 Task: Find connections with filter location Nordhorn with filter topic #linkedincoachwith filter profile language French with filter current company Sobha Ltd. with filter school KSR INSTITUTE FOR ENGINEERING AND TECHNOLOGY, NAMAKKAL with filter industry Business Intelligence Platforms with filter service category Administrative with filter keywords title Marketing Staff
Action: Mouse moved to (508, 89)
Screenshot: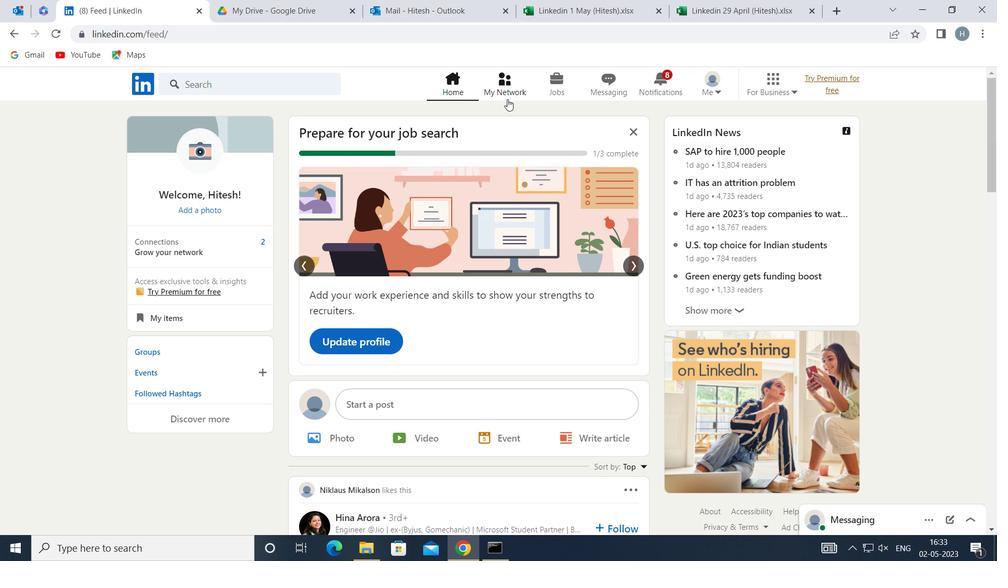 
Action: Mouse pressed left at (508, 89)
Screenshot: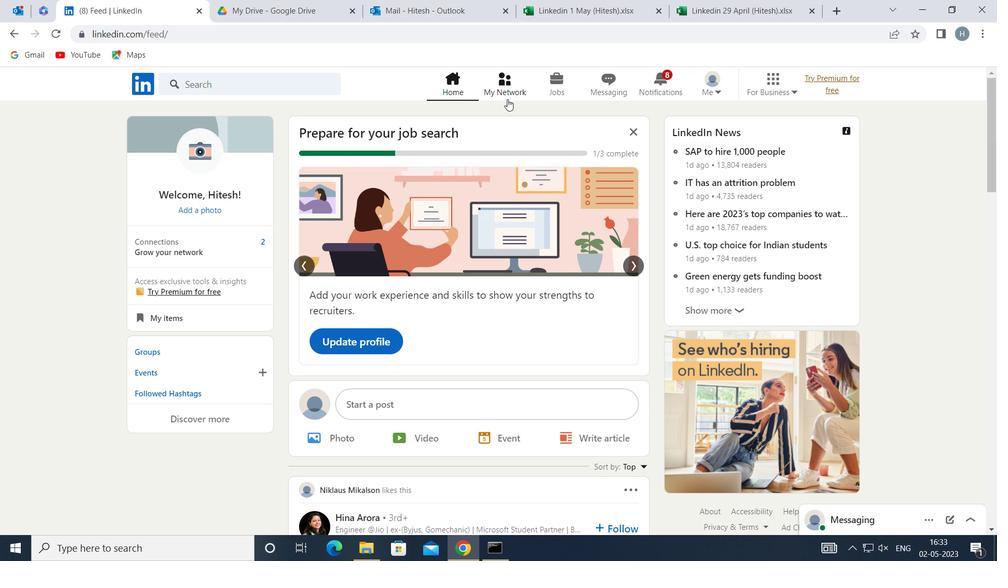 
Action: Mouse moved to (292, 154)
Screenshot: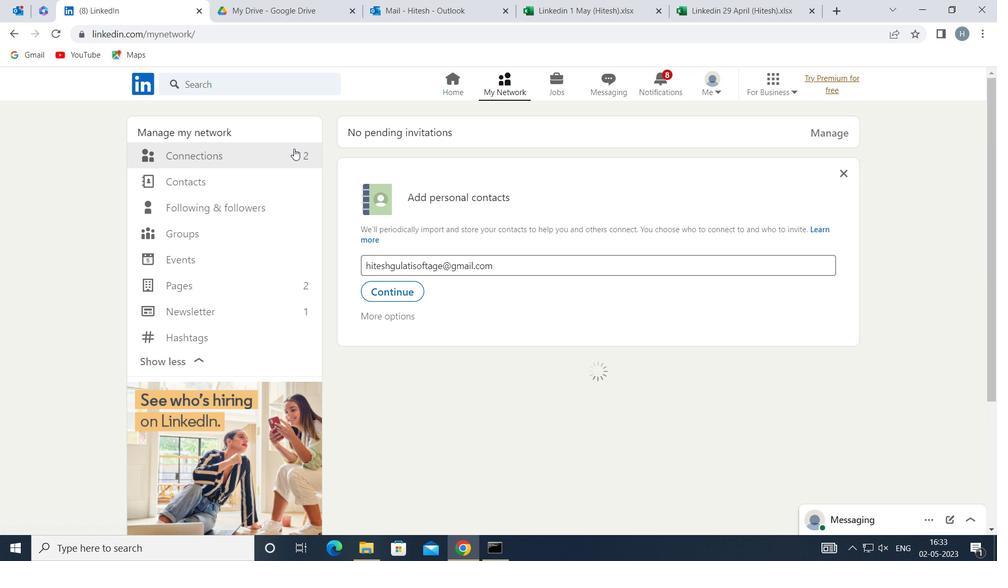 
Action: Mouse pressed left at (292, 154)
Screenshot: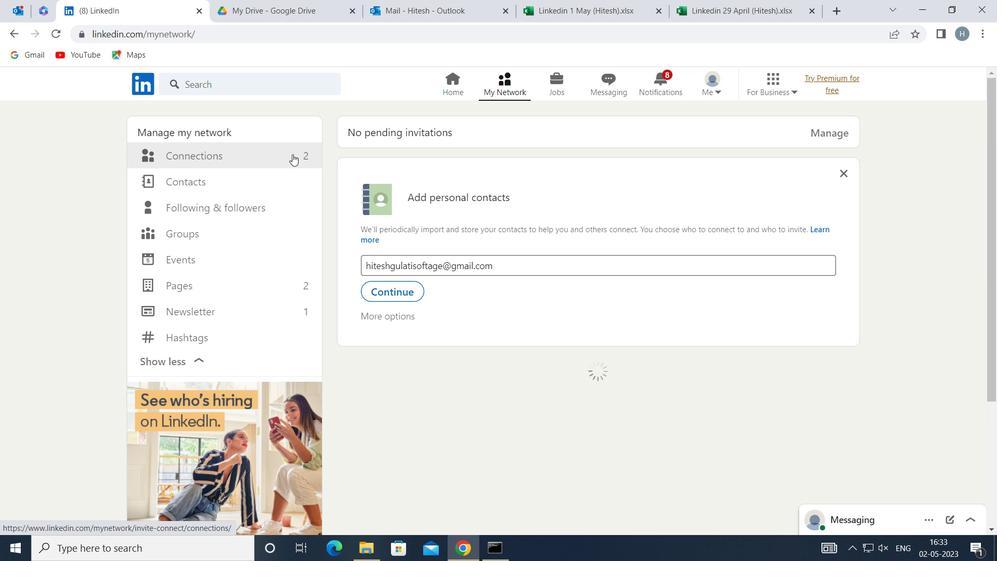 
Action: Mouse moved to (572, 156)
Screenshot: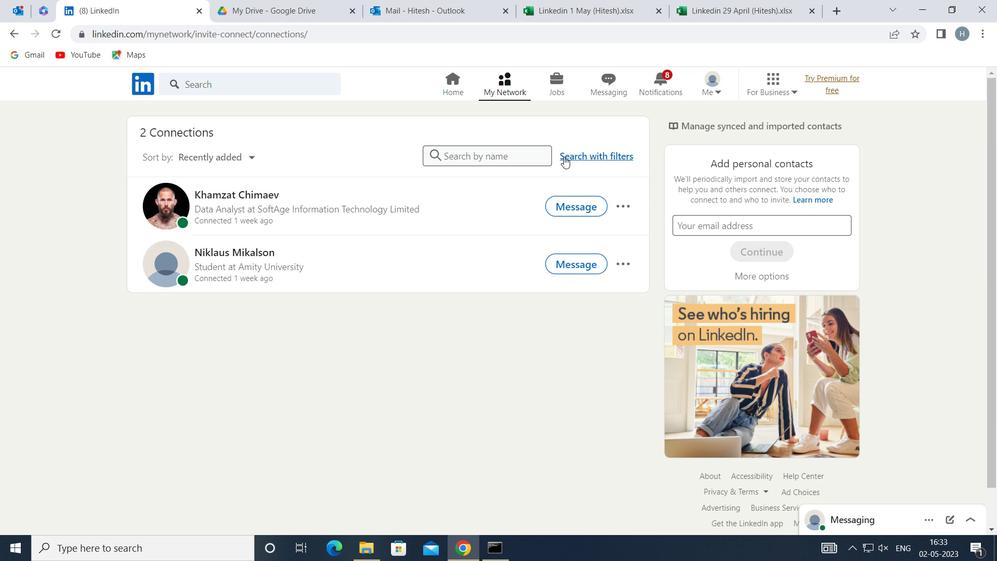 
Action: Mouse pressed left at (572, 156)
Screenshot: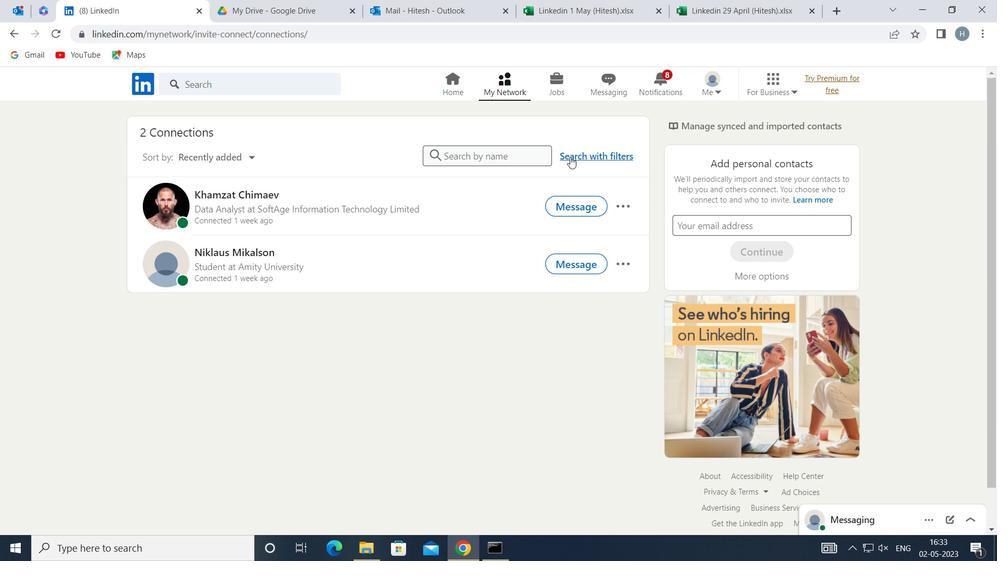 
Action: Mouse moved to (544, 119)
Screenshot: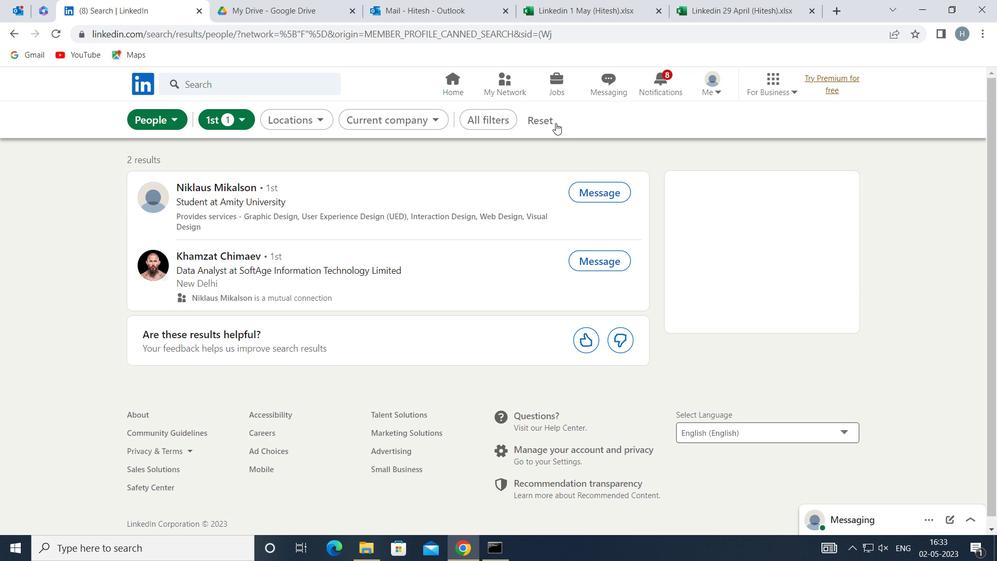
Action: Mouse pressed left at (544, 119)
Screenshot: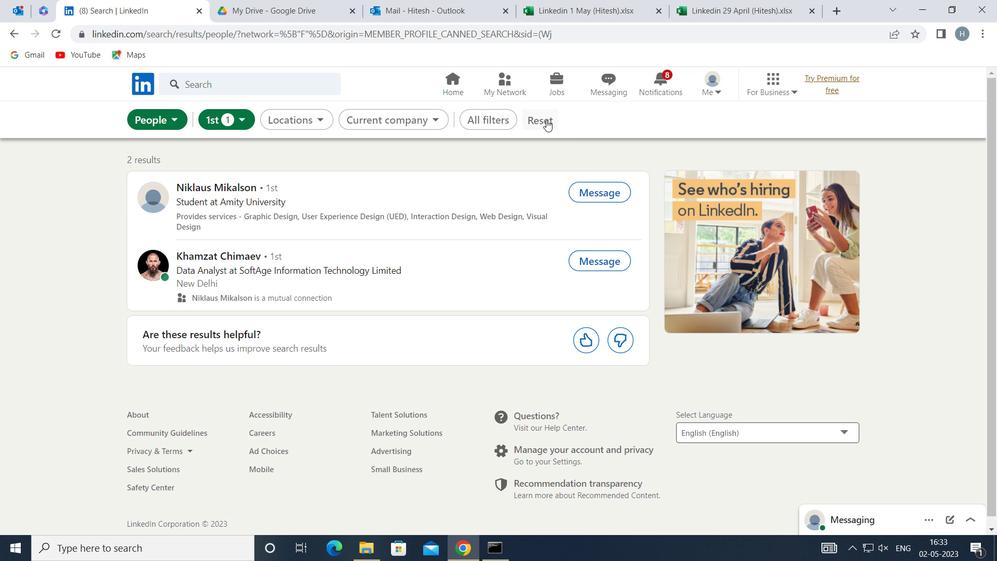 
Action: Mouse moved to (525, 118)
Screenshot: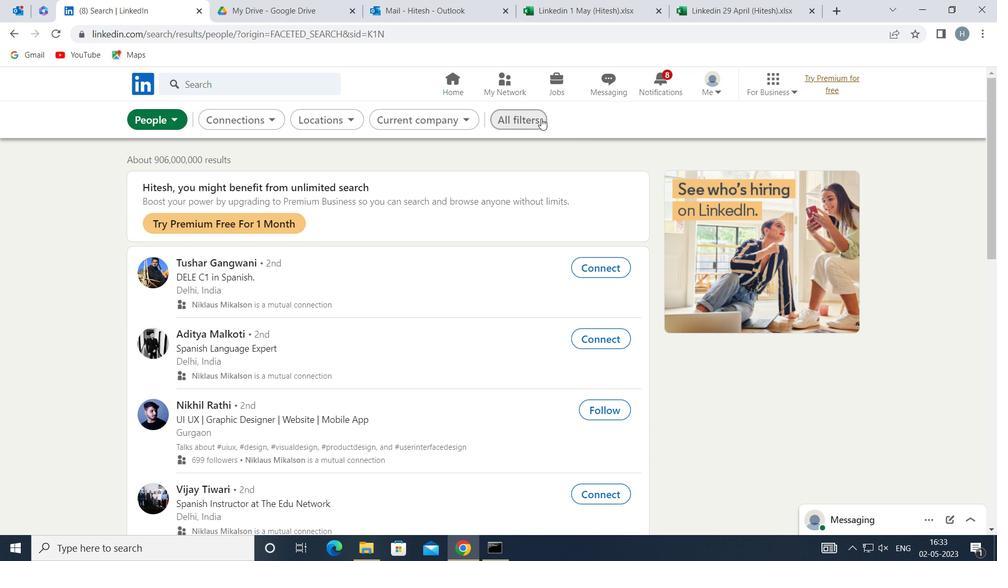 
Action: Mouse pressed left at (525, 118)
Screenshot: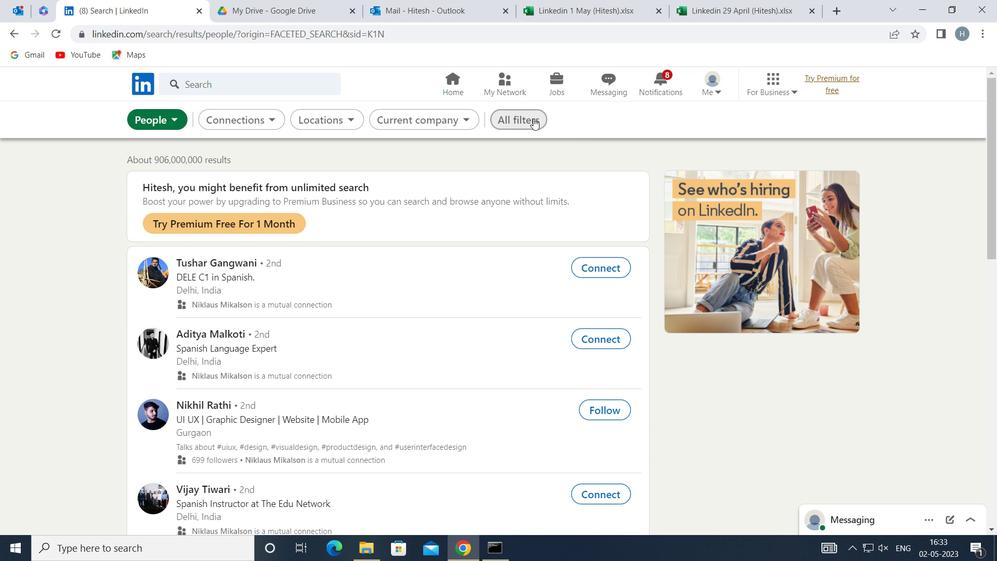 
Action: Mouse moved to (788, 275)
Screenshot: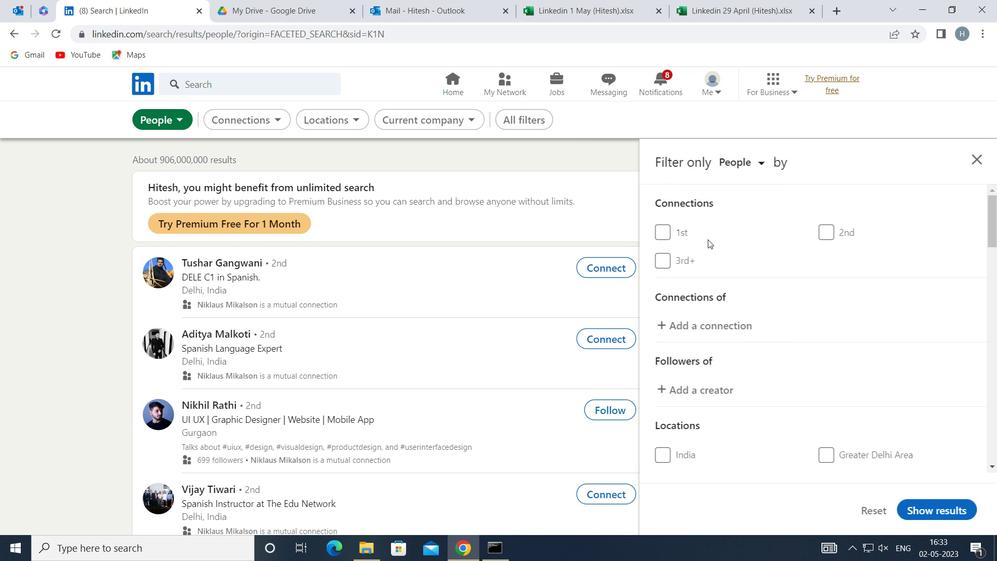 
Action: Mouse scrolled (788, 275) with delta (0, 0)
Screenshot: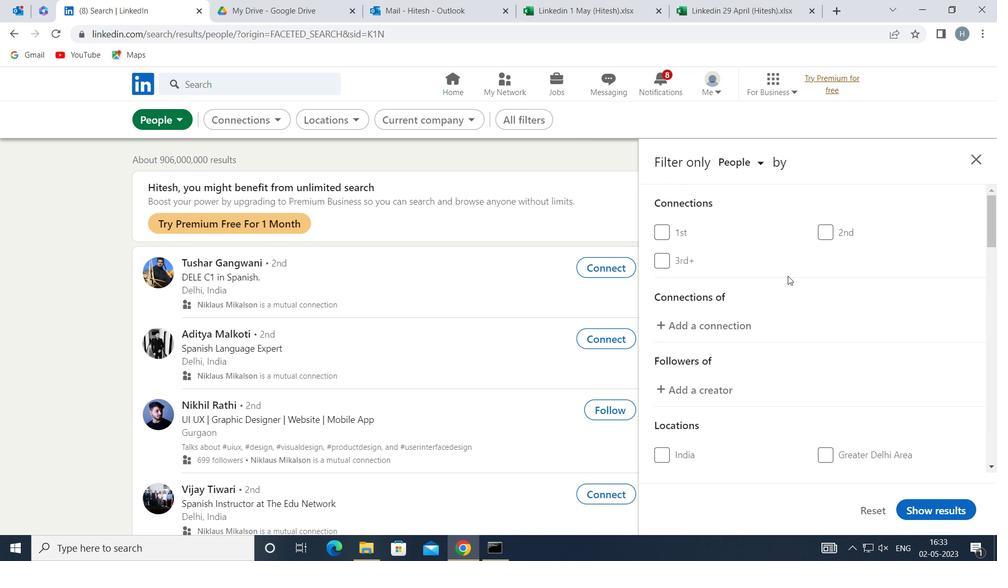 
Action: Mouse scrolled (788, 275) with delta (0, 0)
Screenshot: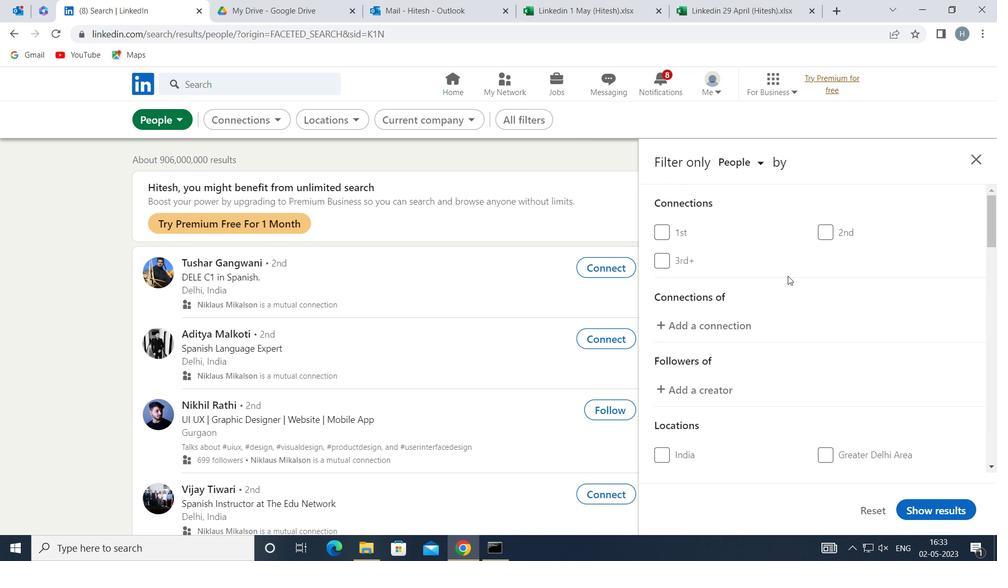 
Action: Mouse scrolled (788, 275) with delta (0, 0)
Screenshot: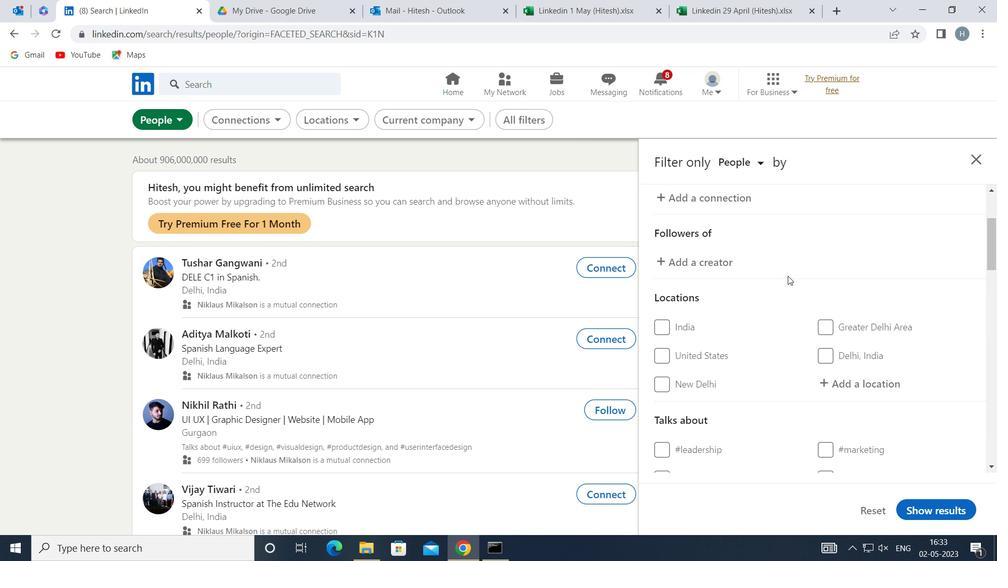 
Action: Mouse moved to (883, 316)
Screenshot: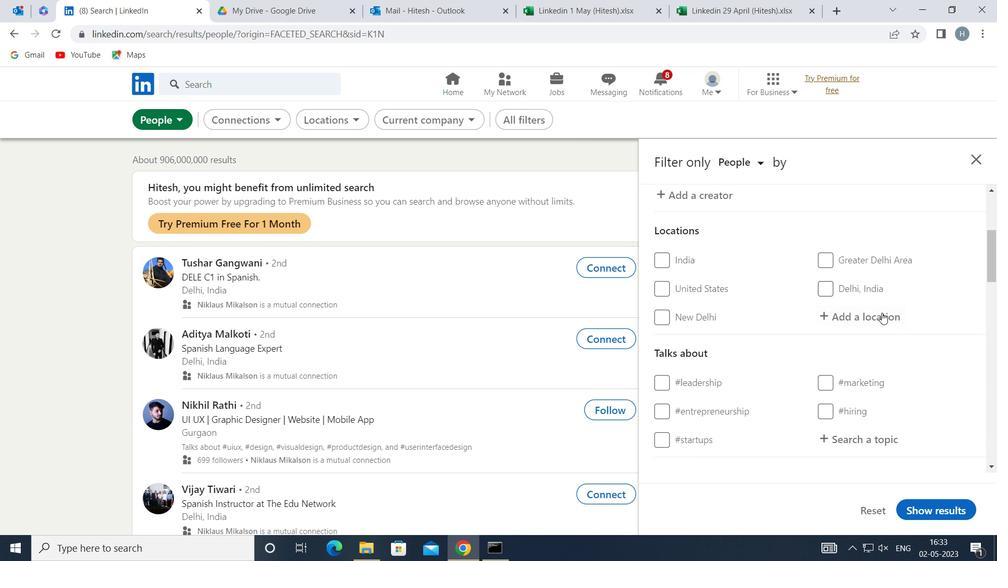 
Action: Mouse pressed left at (883, 316)
Screenshot: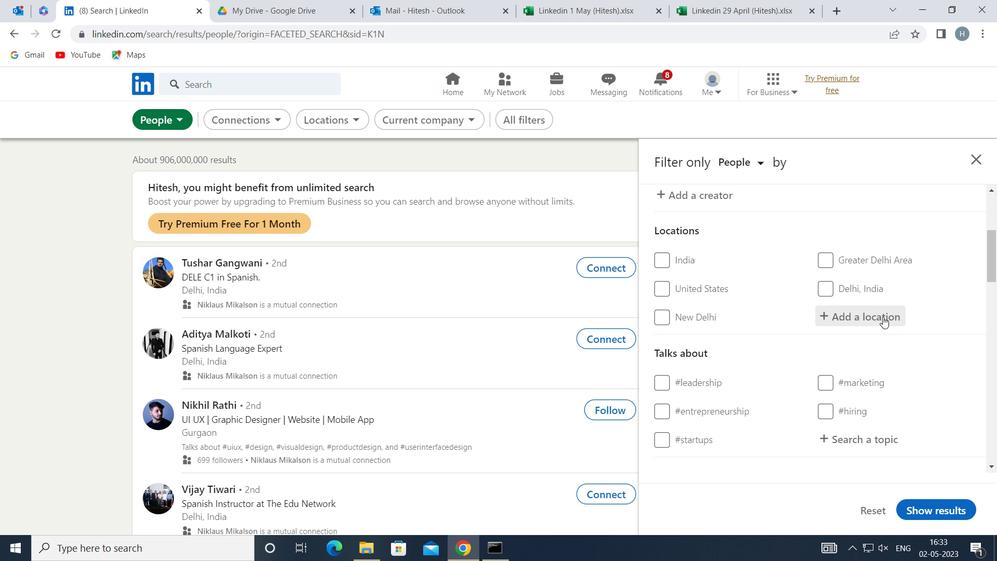
Action: Key pressed <Key.shift>NORDHORN
Screenshot: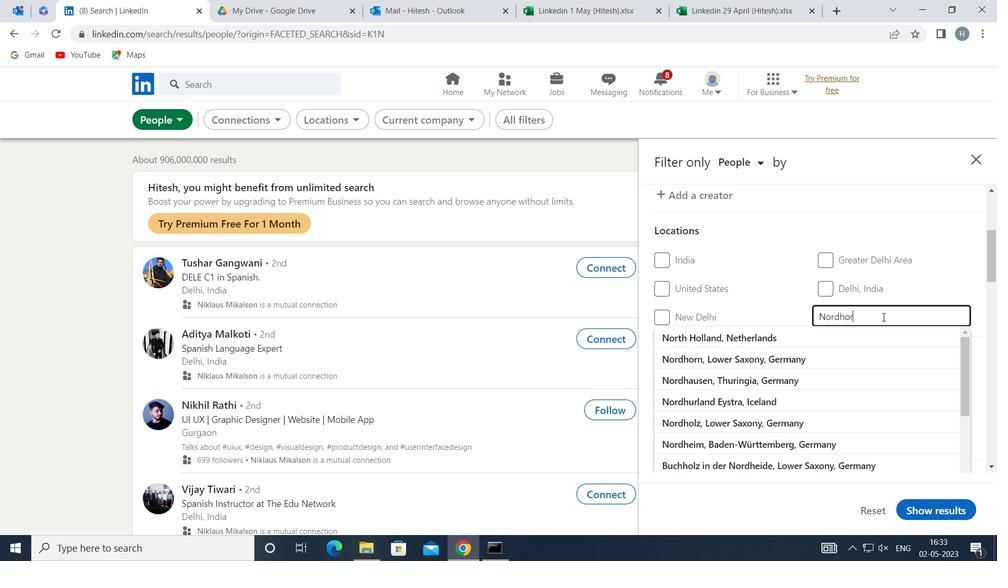 
Action: Mouse moved to (862, 335)
Screenshot: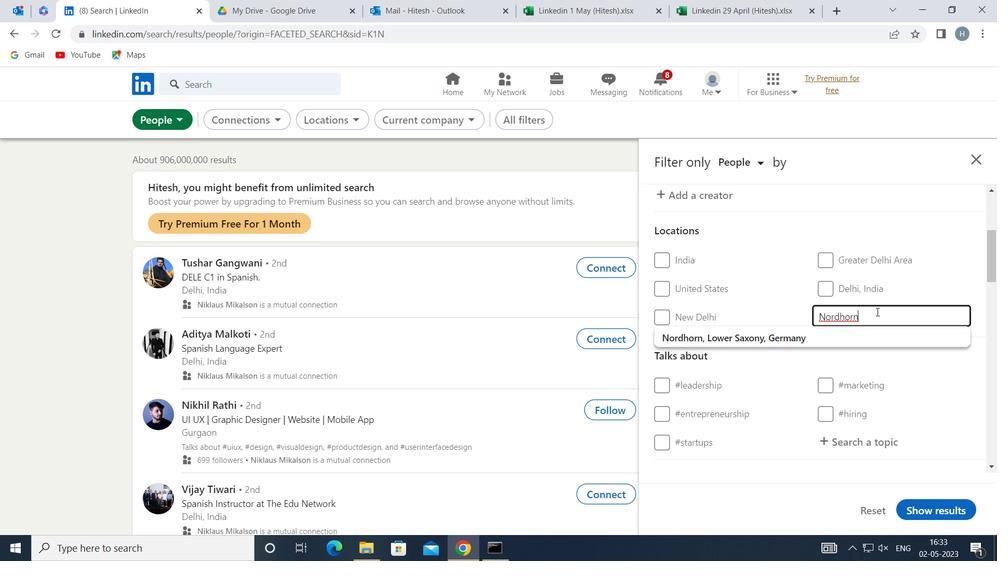
Action: Mouse pressed left at (862, 335)
Screenshot: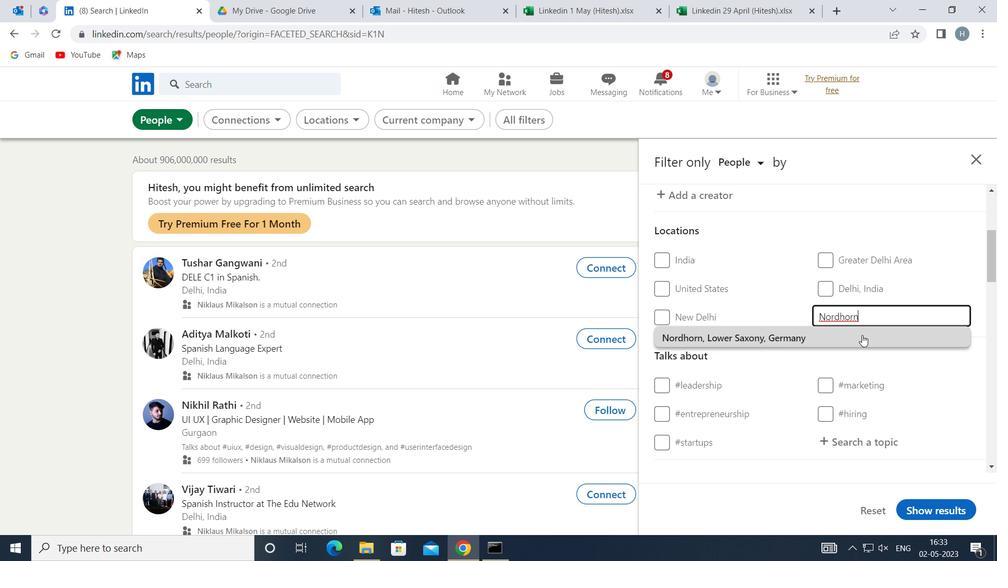 
Action: Mouse moved to (858, 336)
Screenshot: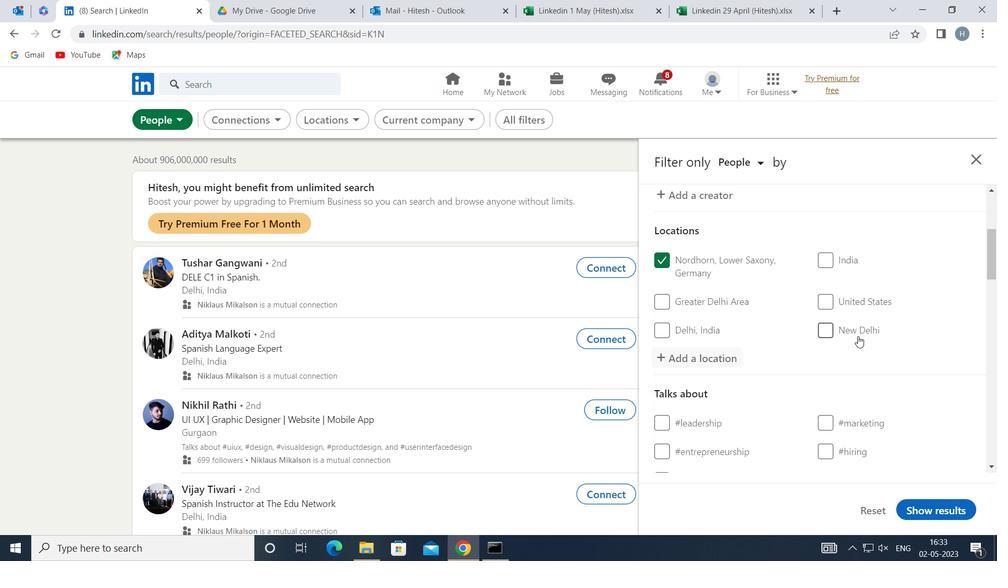 
Action: Mouse scrolled (858, 335) with delta (0, 0)
Screenshot: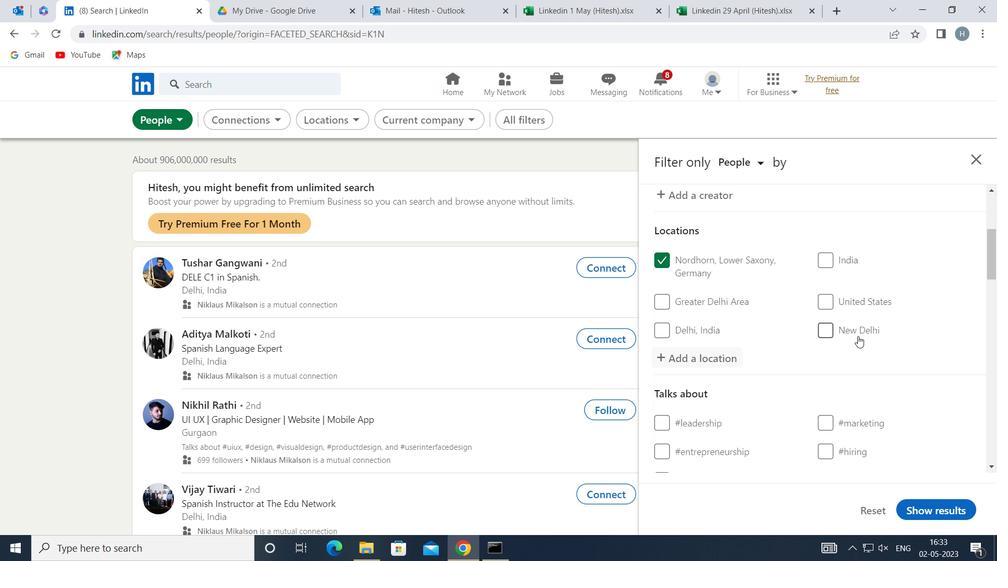 
Action: Mouse moved to (856, 338)
Screenshot: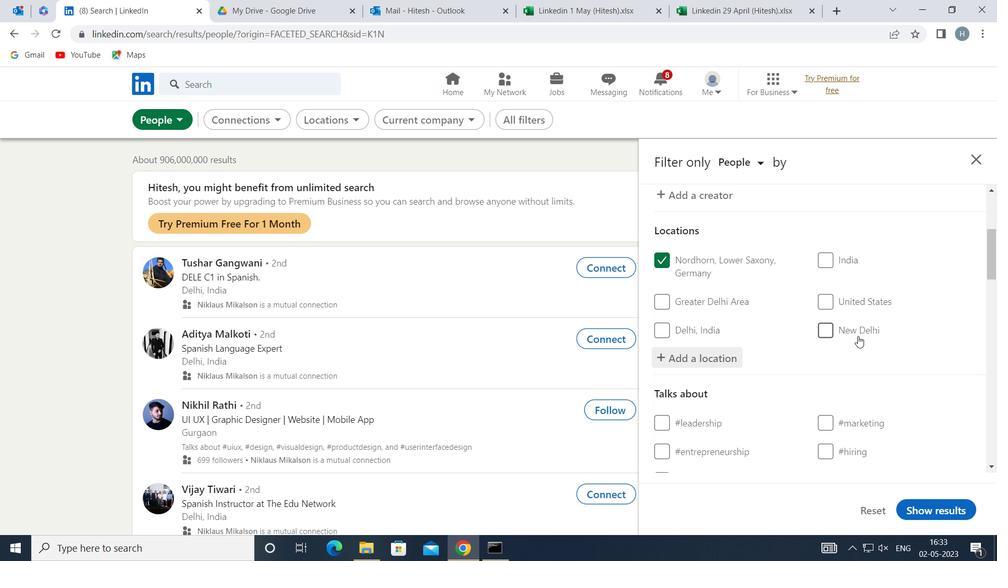 
Action: Mouse scrolled (856, 337) with delta (0, 0)
Screenshot: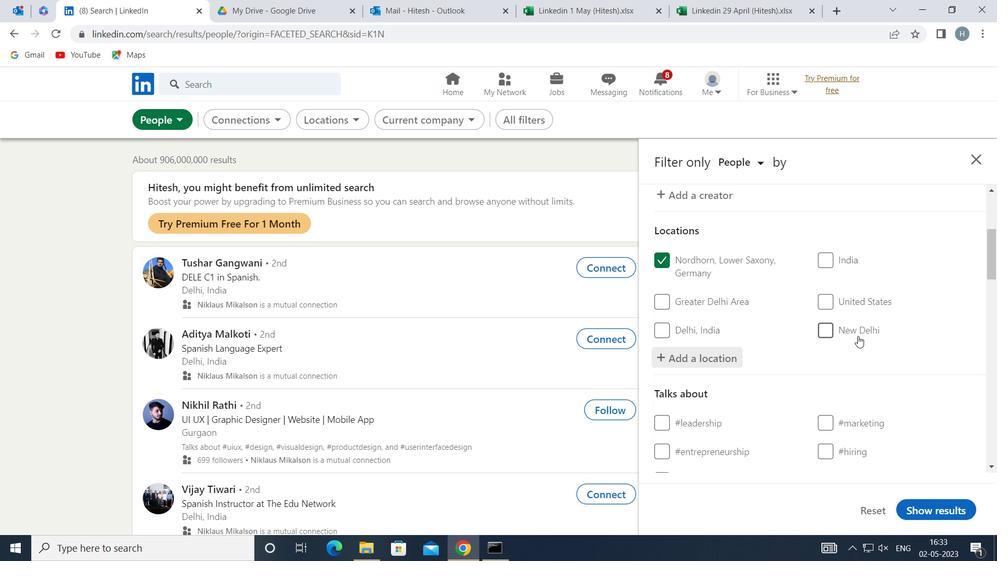 
Action: Mouse scrolled (856, 337) with delta (0, 0)
Screenshot: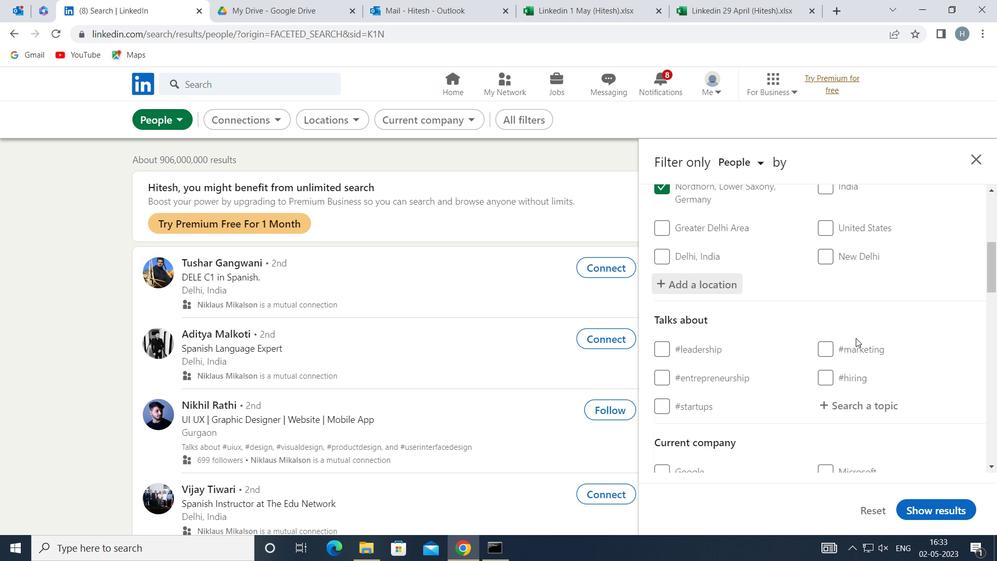 
Action: Mouse moved to (881, 285)
Screenshot: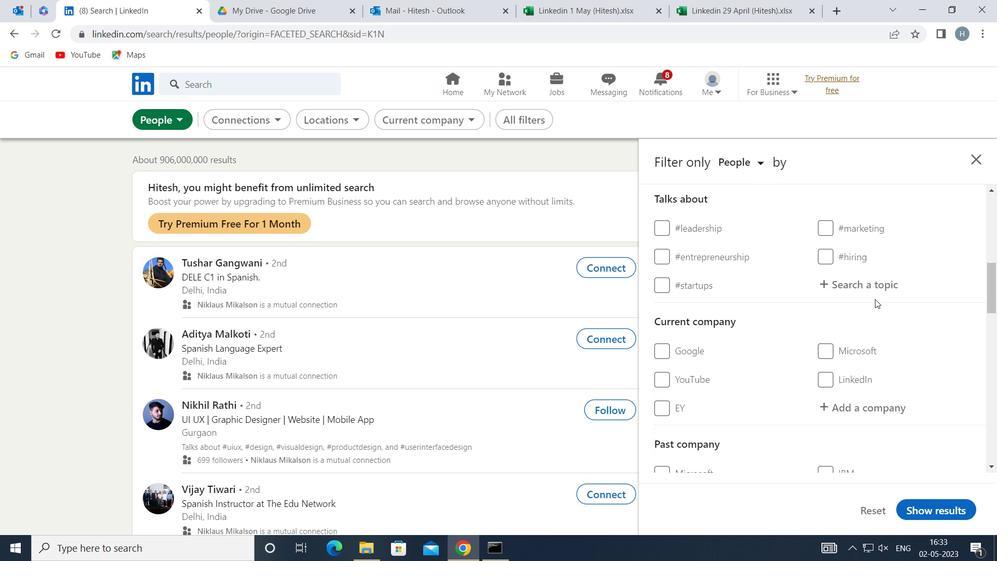
Action: Mouse pressed left at (881, 285)
Screenshot: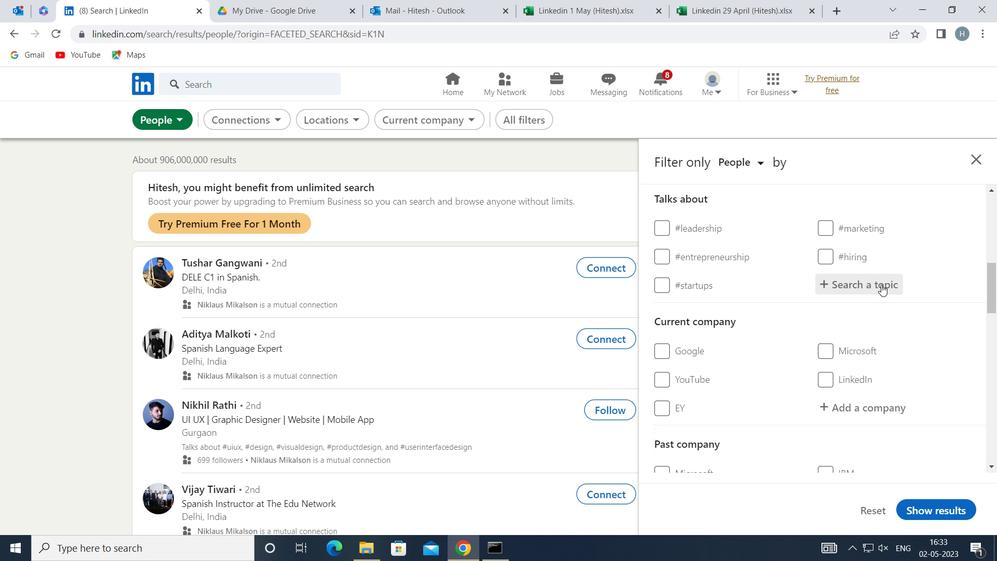 
Action: Key pressed <Key.shift><Key.shift><Key.shift><Key.shift><Key.shift><Key.shift><Key.shift><Key.shift>LINKEDINCOA
Screenshot: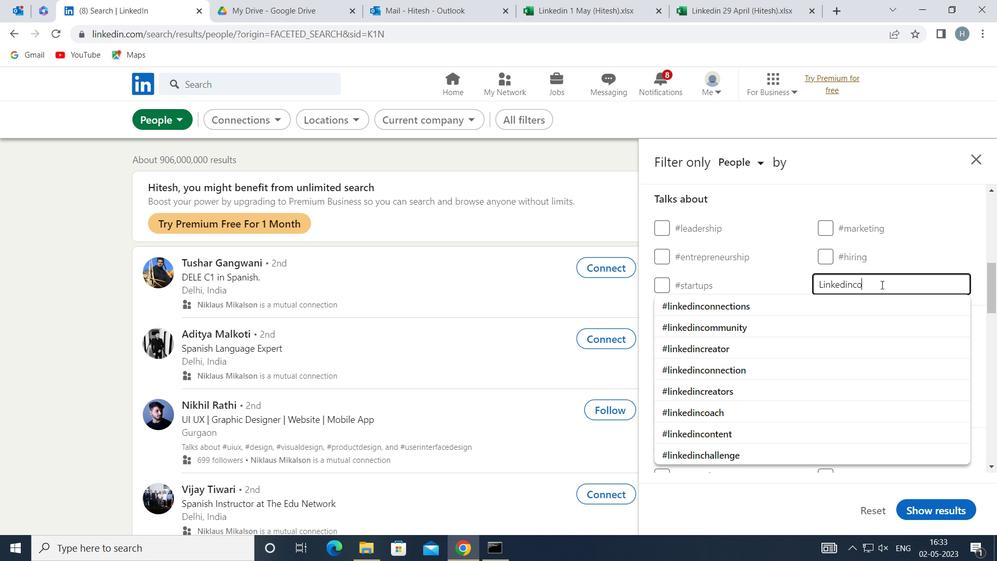 
Action: Mouse moved to (860, 303)
Screenshot: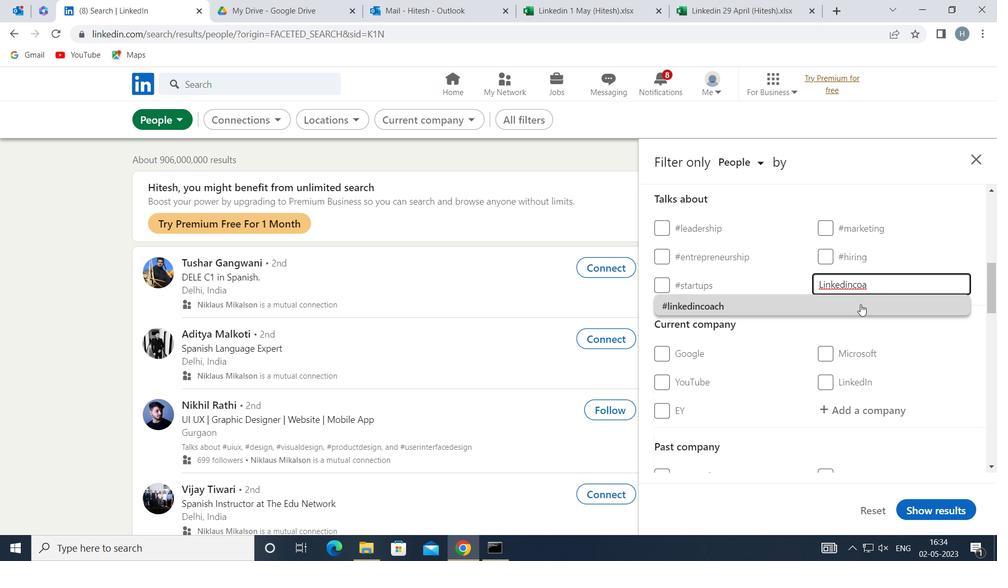 
Action: Mouse pressed left at (860, 303)
Screenshot: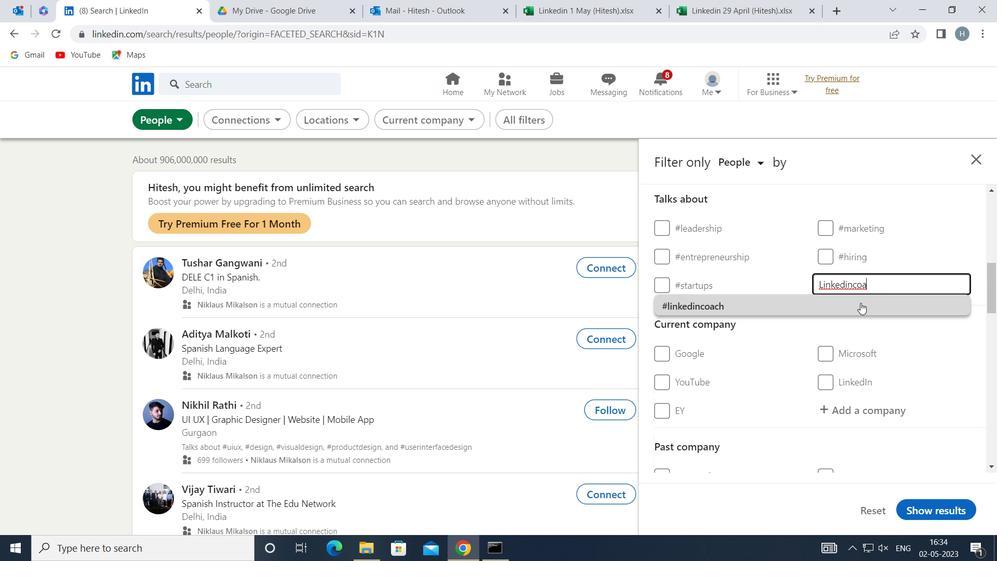 
Action: Mouse moved to (758, 318)
Screenshot: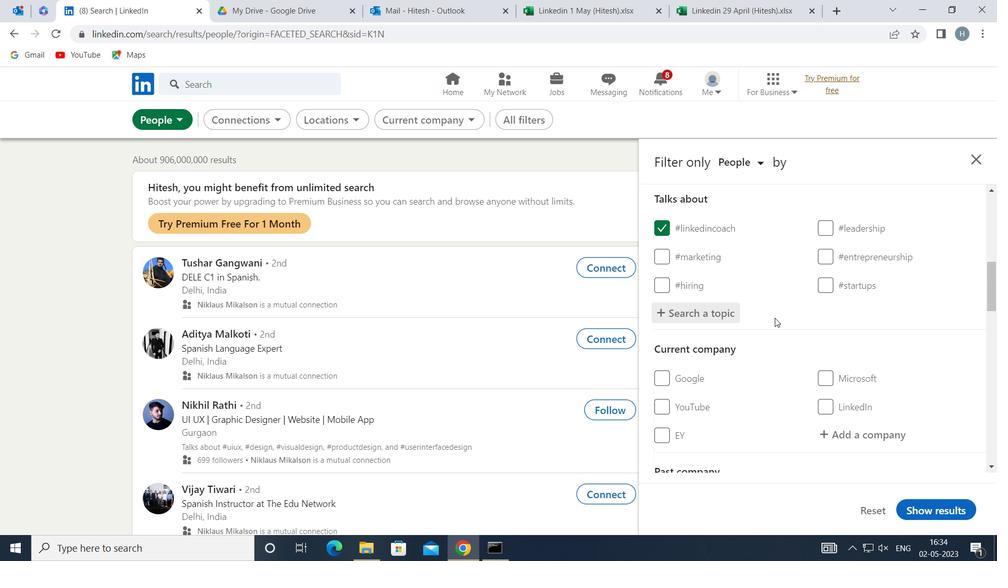 
Action: Mouse scrolled (758, 317) with delta (0, 0)
Screenshot: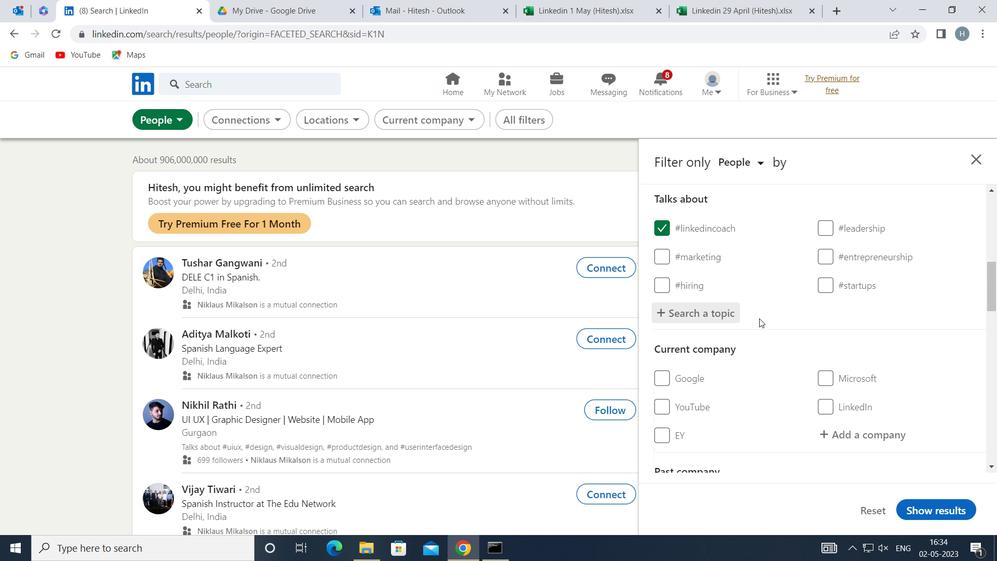 
Action: Mouse scrolled (758, 317) with delta (0, 0)
Screenshot: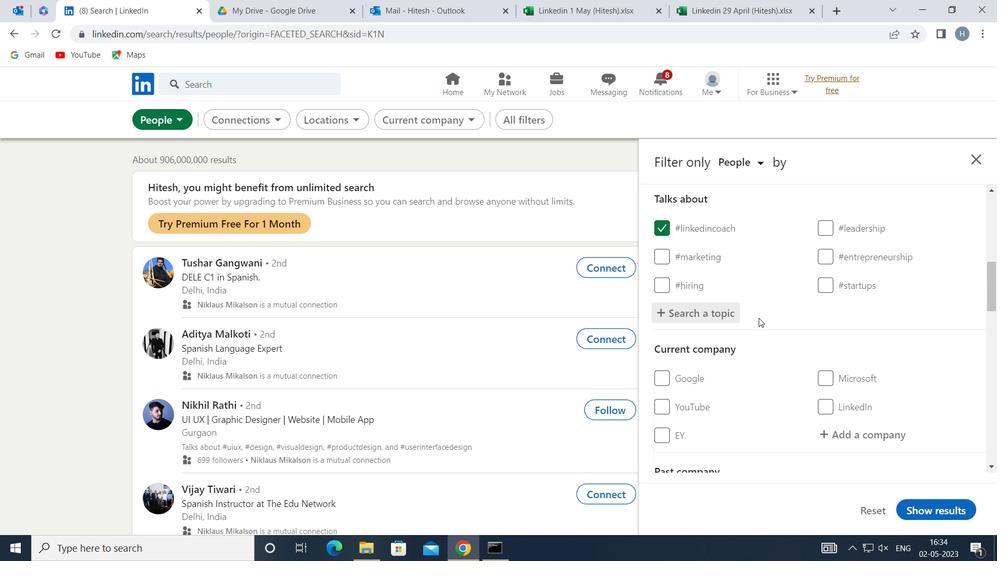 
Action: Mouse moved to (758, 317)
Screenshot: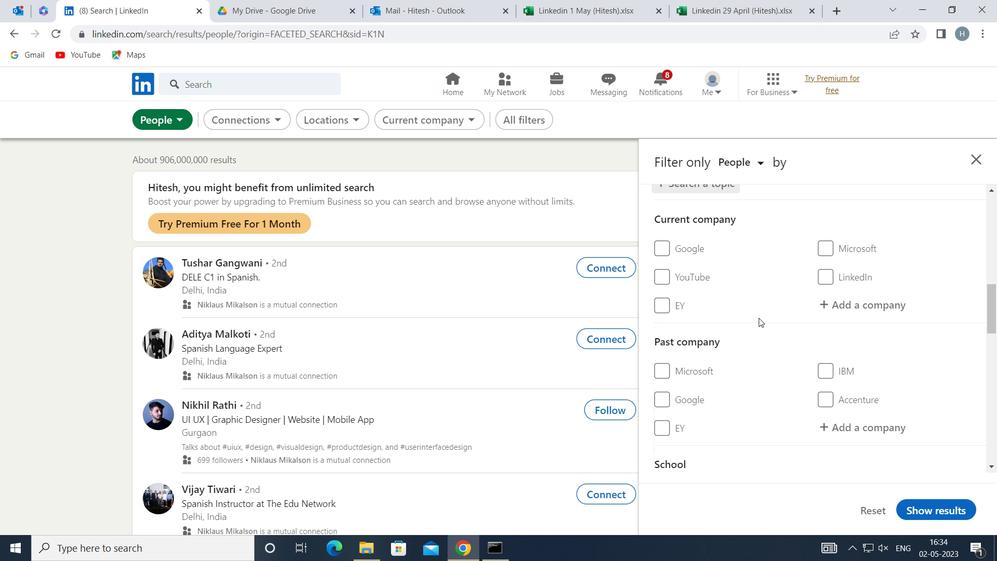 
Action: Mouse scrolled (758, 317) with delta (0, 0)
Screenshot: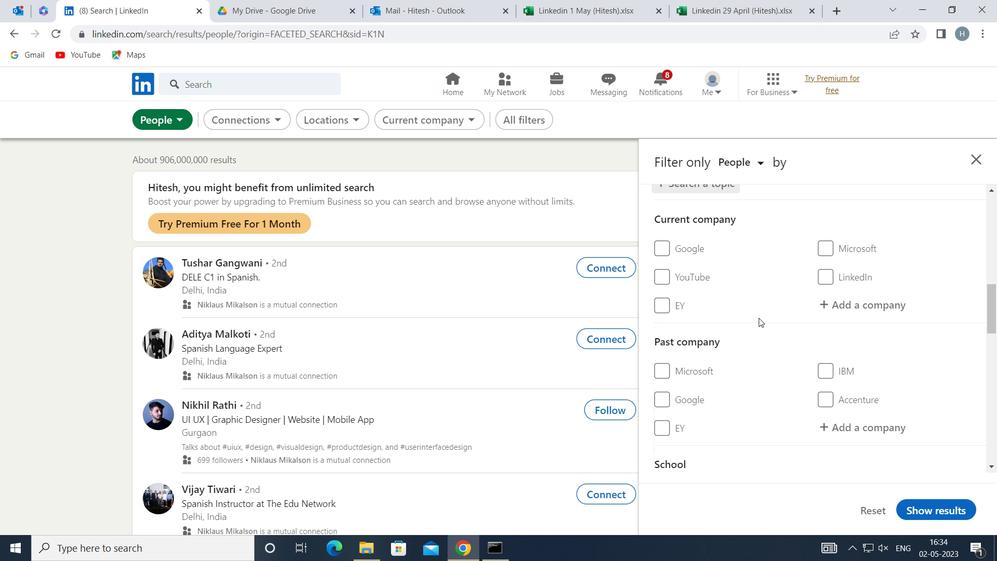 
Action: Mouse moved to (759, 317)
Screenshot: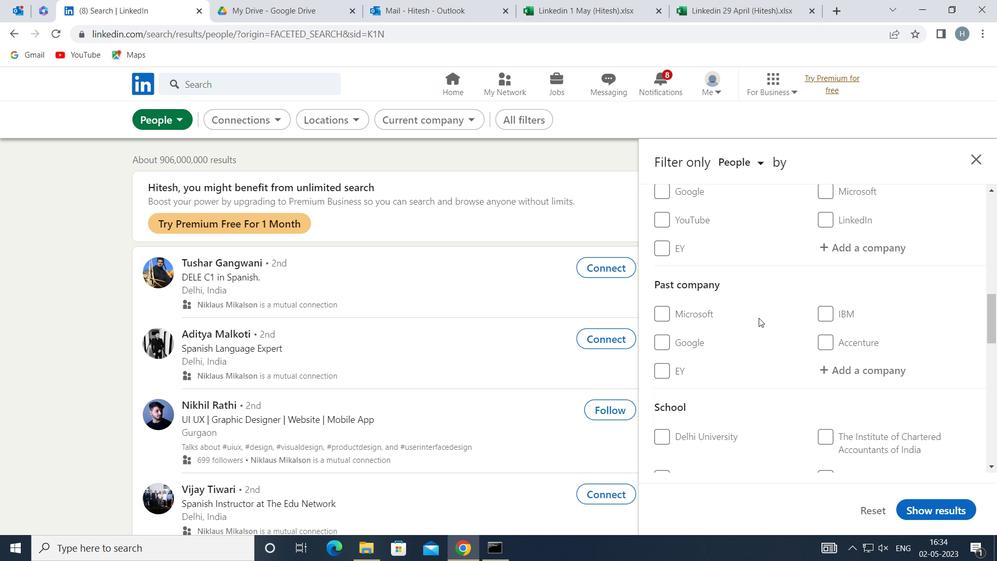 
Action: Mouse scrolled (759, 316) with delta (0, 0)
Screenshot: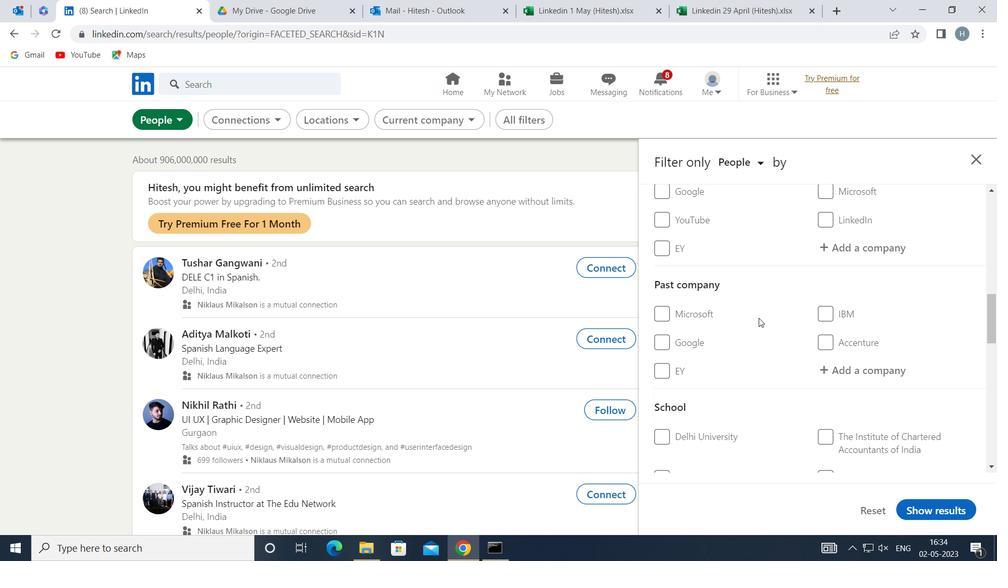 
Action: Mouse scrolled (759, 316) with delta (0, 0)
Screenshot: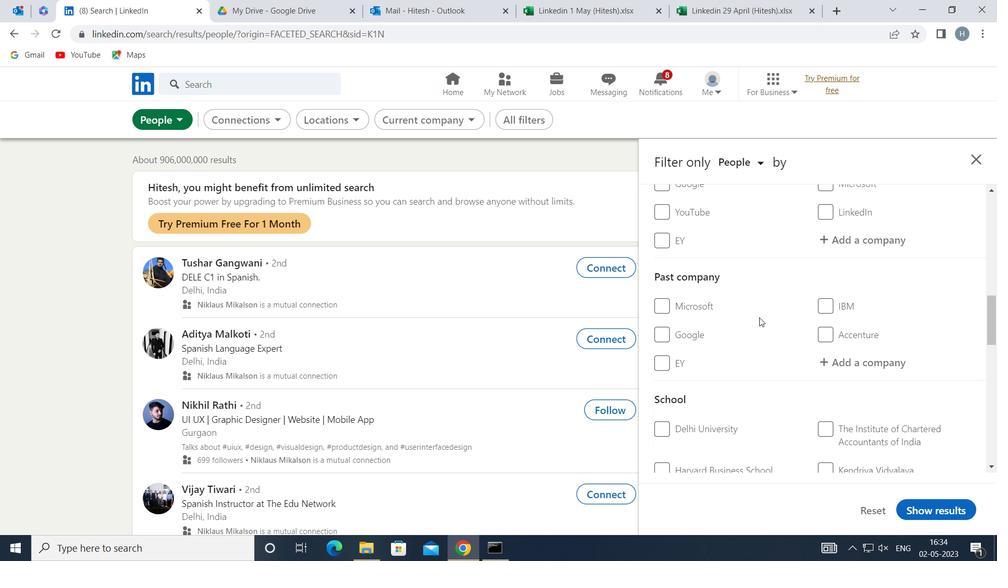 
Action: Mouse moved to (759, 316)
Screenshot: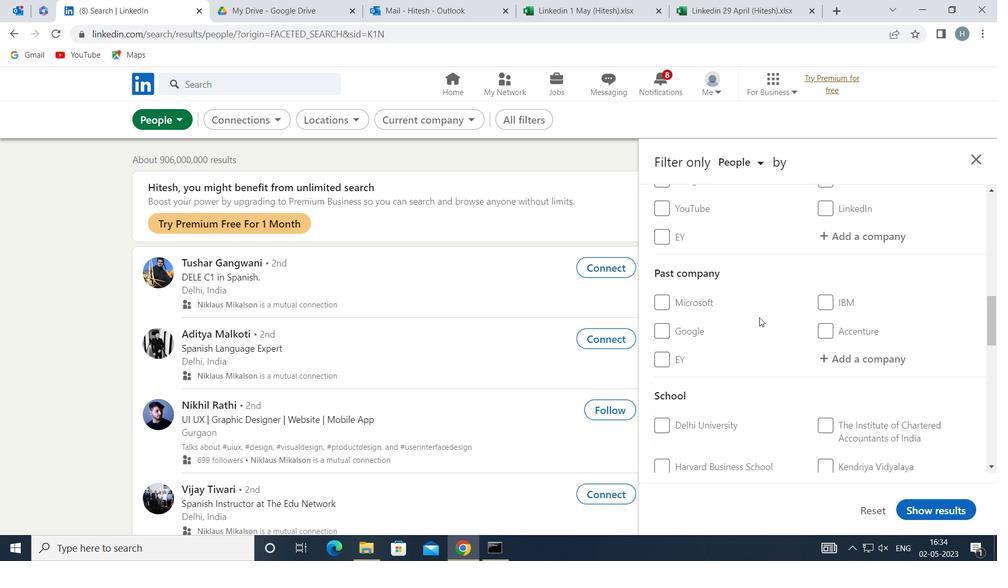 
Action: Mouse scrolled (759, 315) with delta (0, 0)
Screenshot: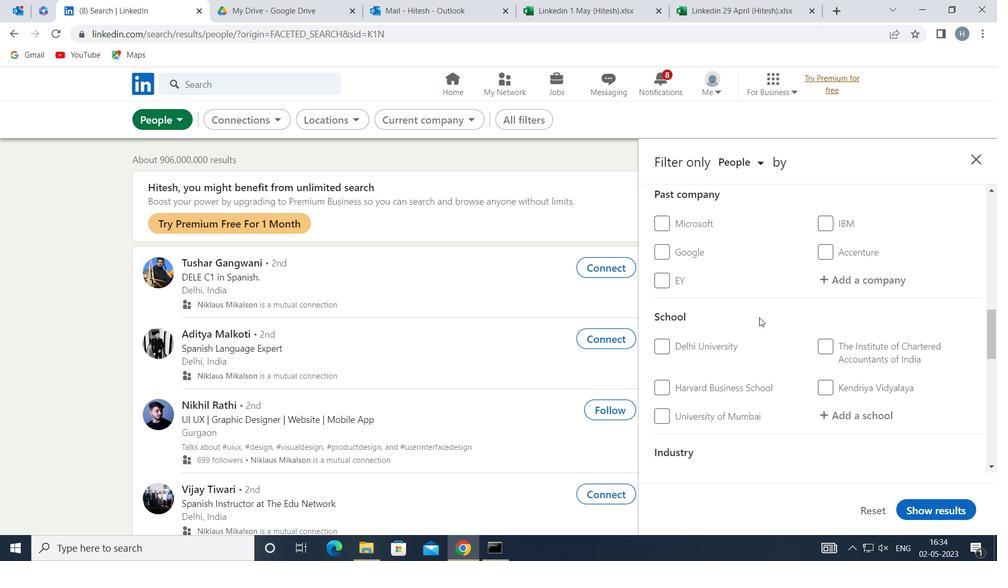 
Action: Mouse scrolled (759, 315) with delta (0, 0)
Screenshot: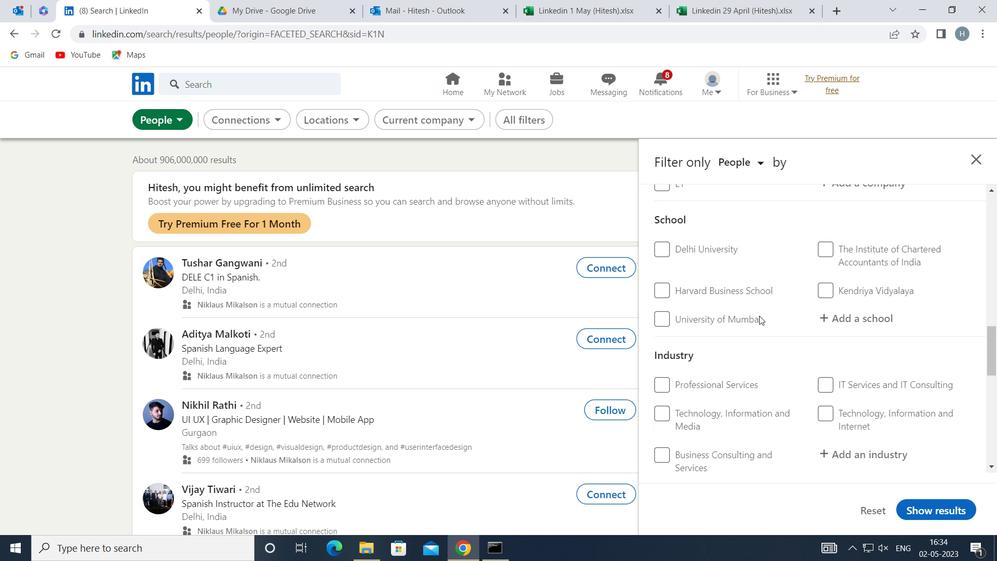 
Action: Mouse scrolled (759, 315) with delta (0, 0)
Screenshot: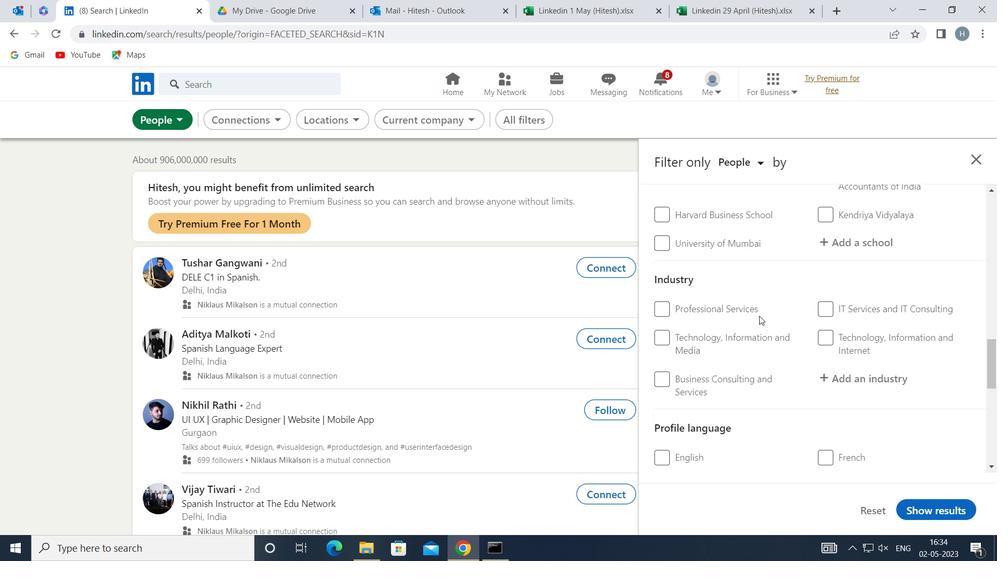 
Action: Mouse scrolled (759, 315) with delta (0, 0)
Screenshot: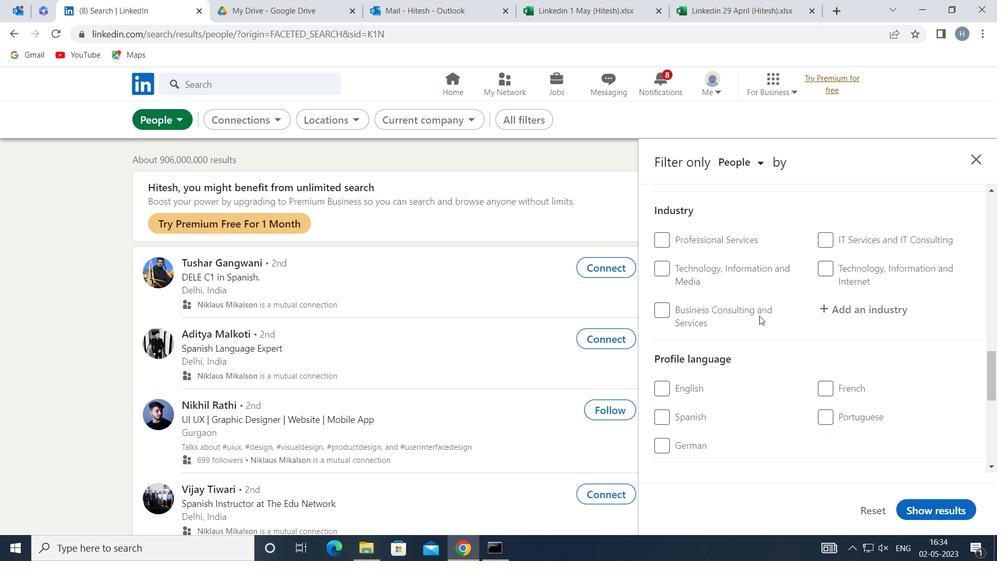 
Action: Mouse moved to (823, 318)
Screenshot: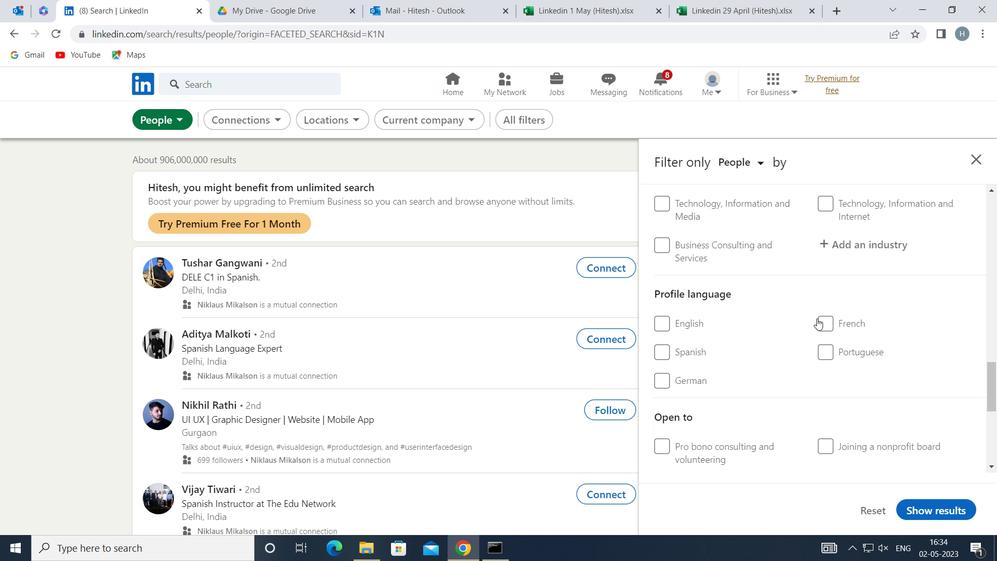 
Action: Mouse pressed left at (823, 318)
Screenshot: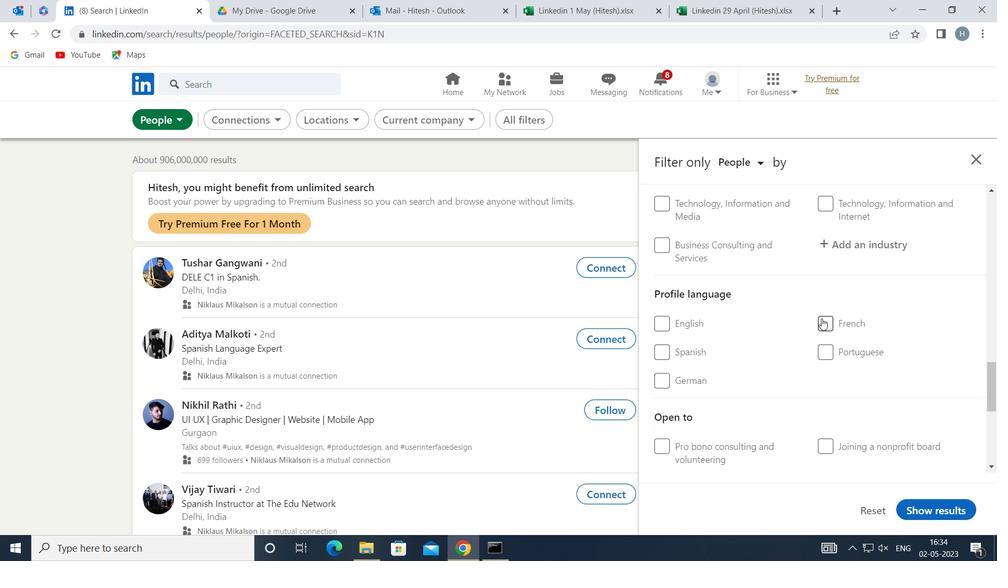 
Action: Mouse moved to (768, 334)
Screenshot: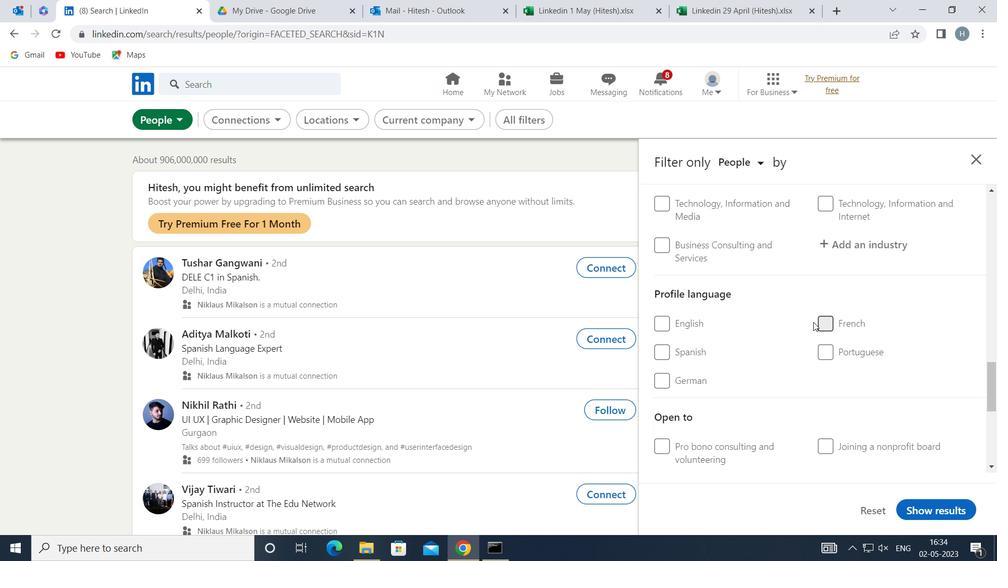 
Action: Mouse scrolled (768, 334) with delta (0, 0)
Screenshot: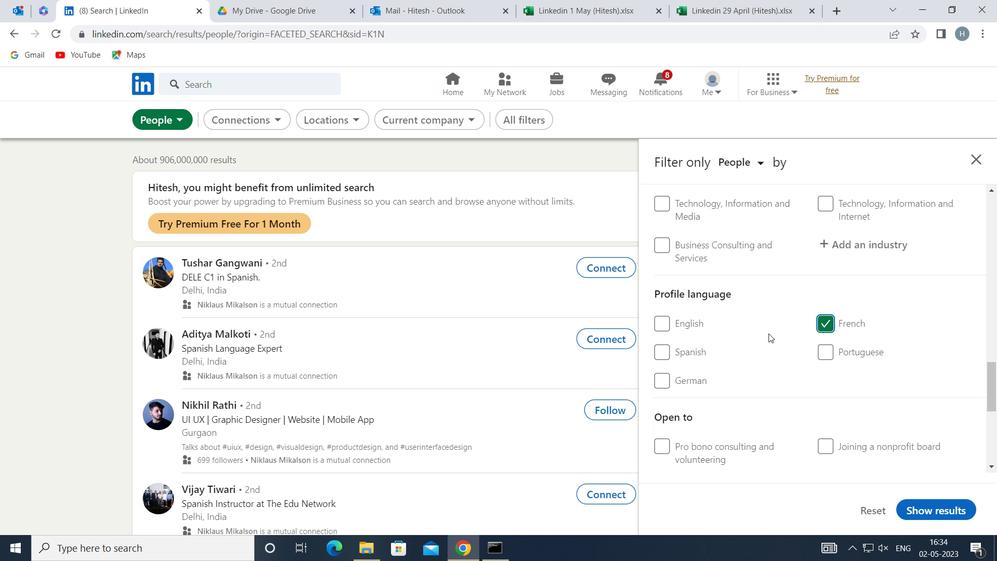 
Action: Mouse scrolled (768, 334) with delta (0, 0)
Screenshot: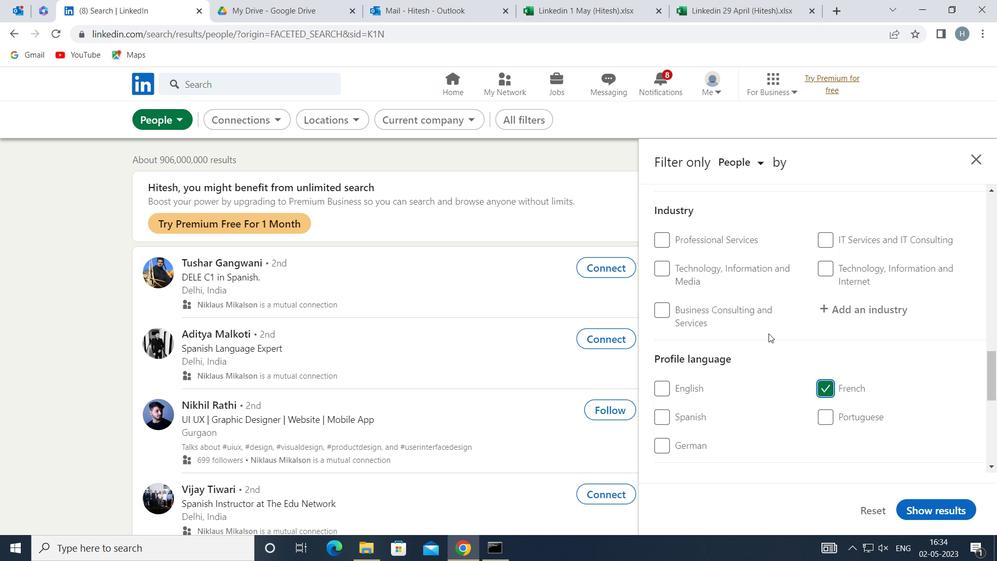 
Action: Mouse scrolled (768, 334) with delta (0, 0)
Screenshot: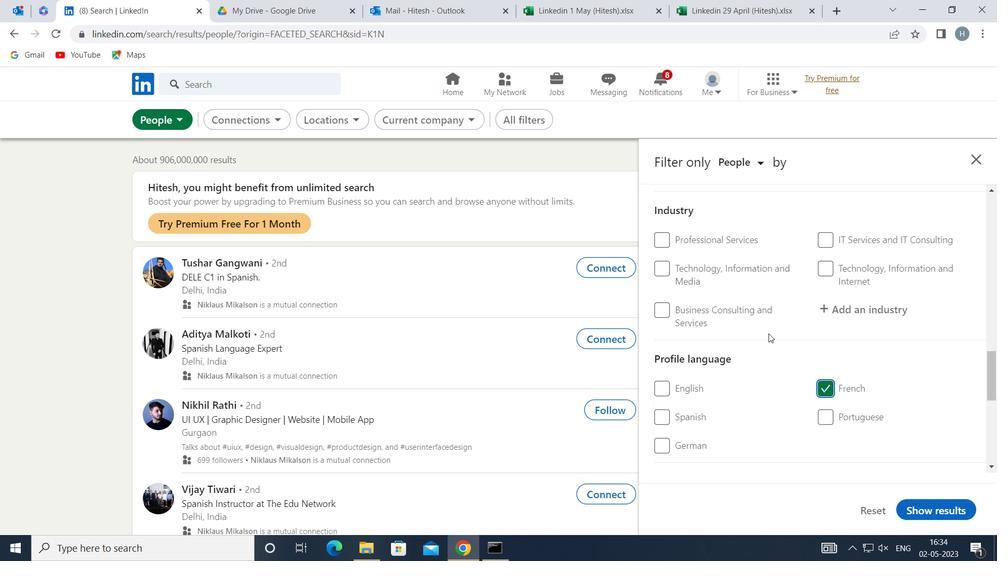 
Action: Mouse scrolled (768, 334) with delta (0, 0)
Screenshot: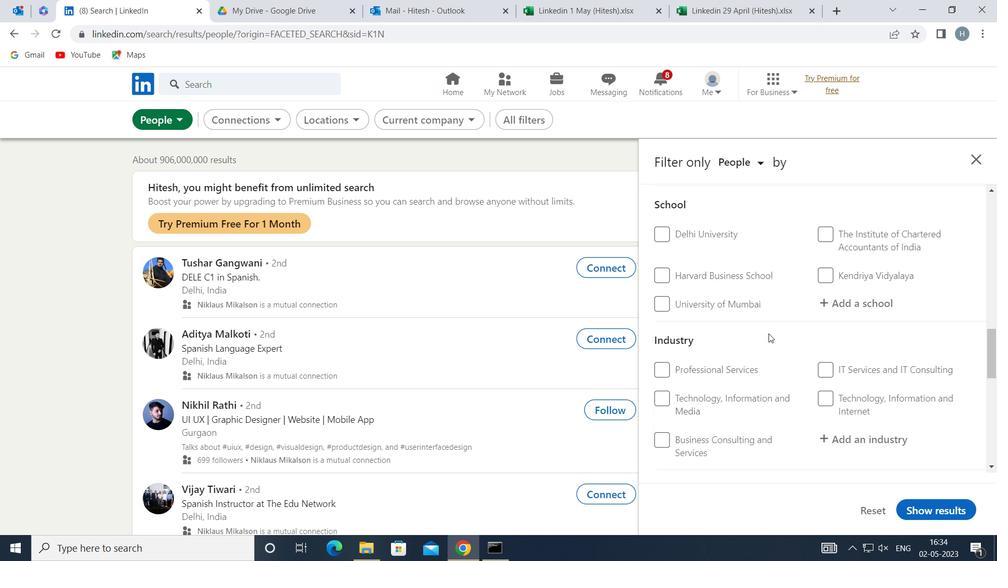 
Action: Mouse scrolled (768, 334) with delta (0, 0)
Screenshot: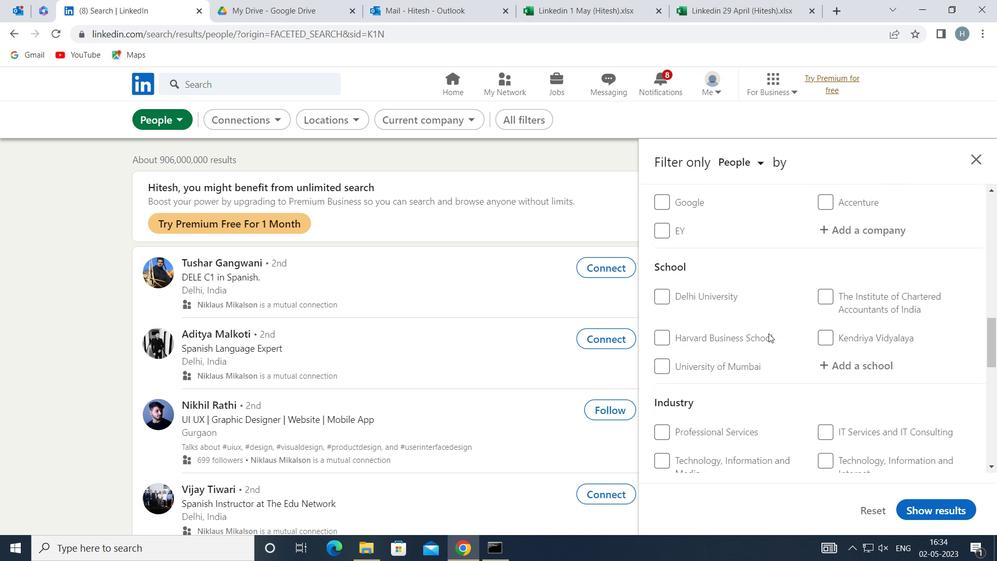 
Action: Mouse scrolled (768, 334) with delta (0, 0)
Screenshot: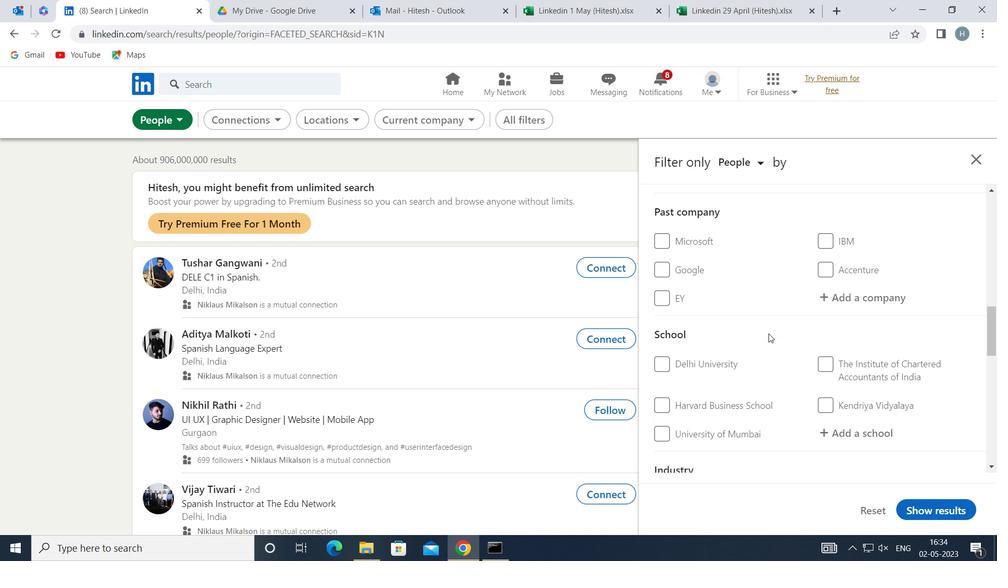 
Action: Mouse scrolled (768, 334) with delta (0, 0)
Screenshot: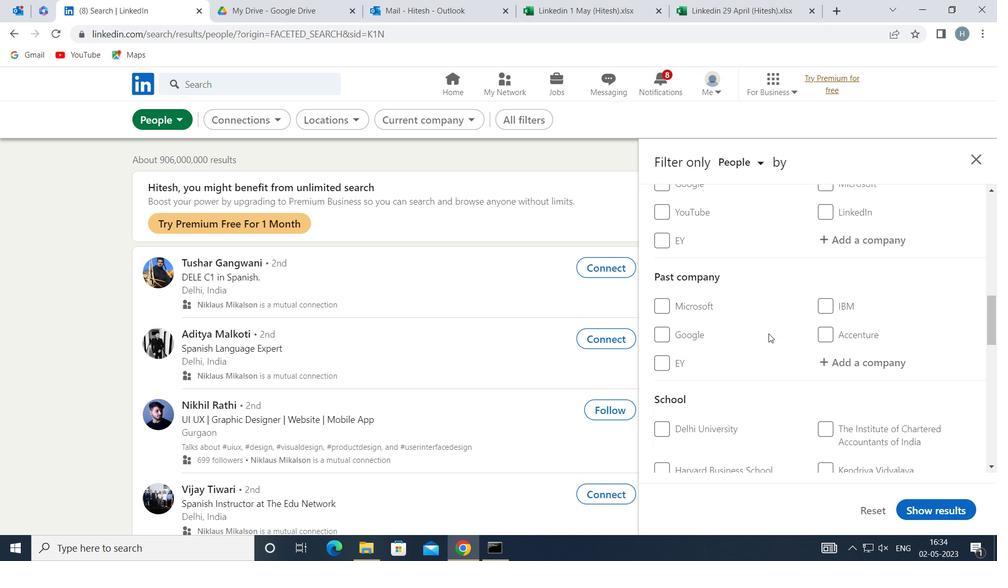 
Action: Mouse moved to (860, 303)
Screenshot: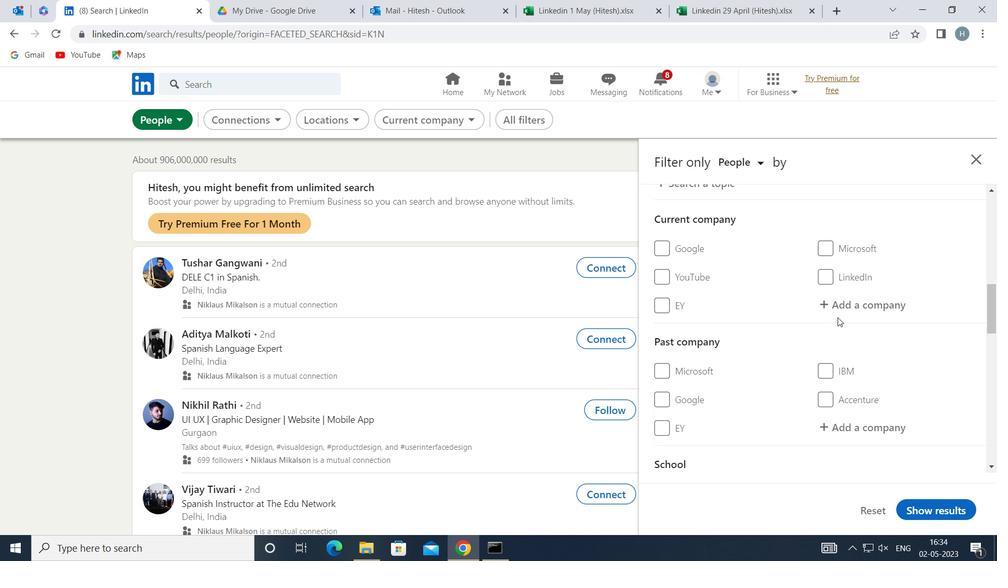 
Action: Mouse pressed left at (860, 303)
Screenshot: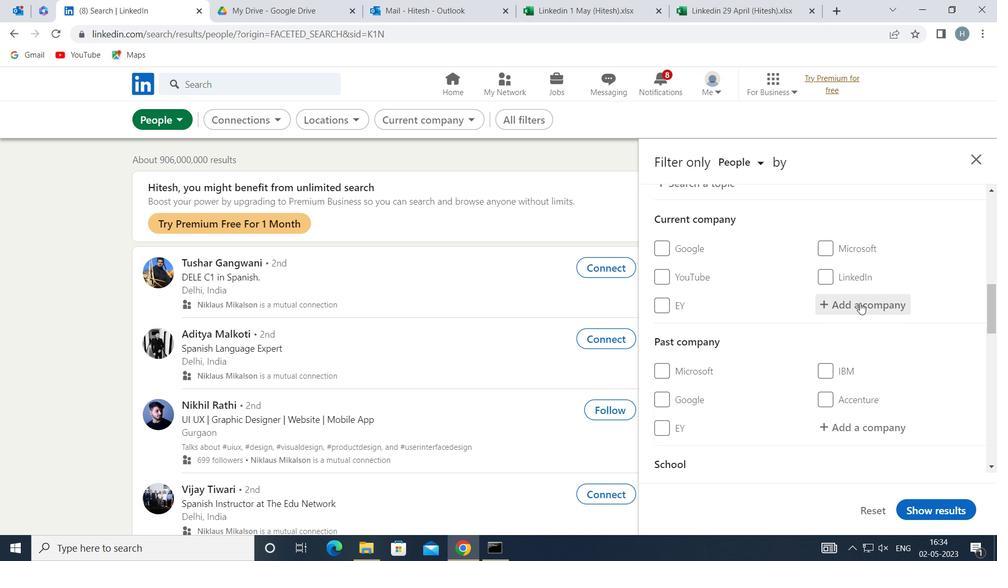 
Action: Key pressed <Key.shift>SOBHA
Screenshot: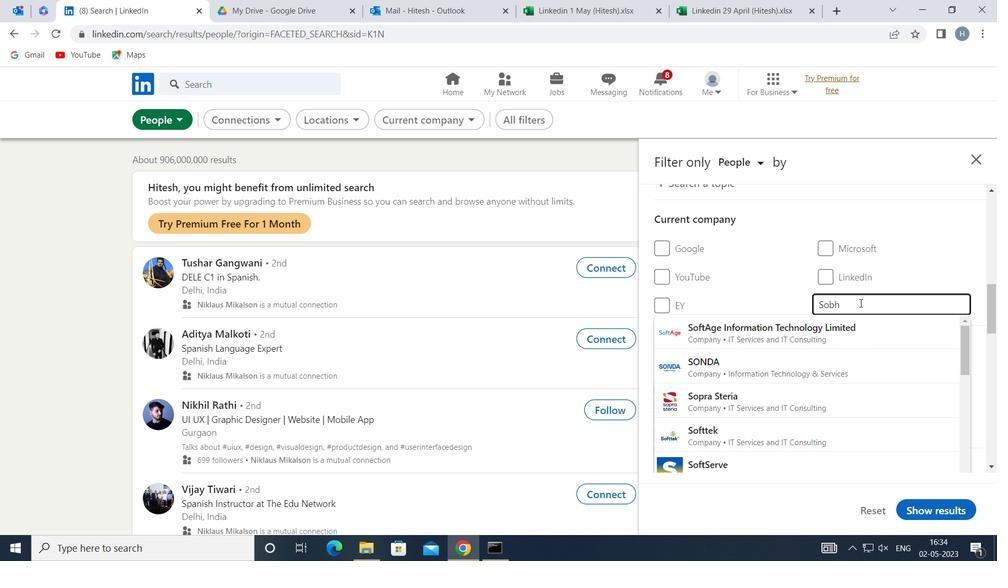 
Action: Mouse moved to (823, 328)
Screenshot: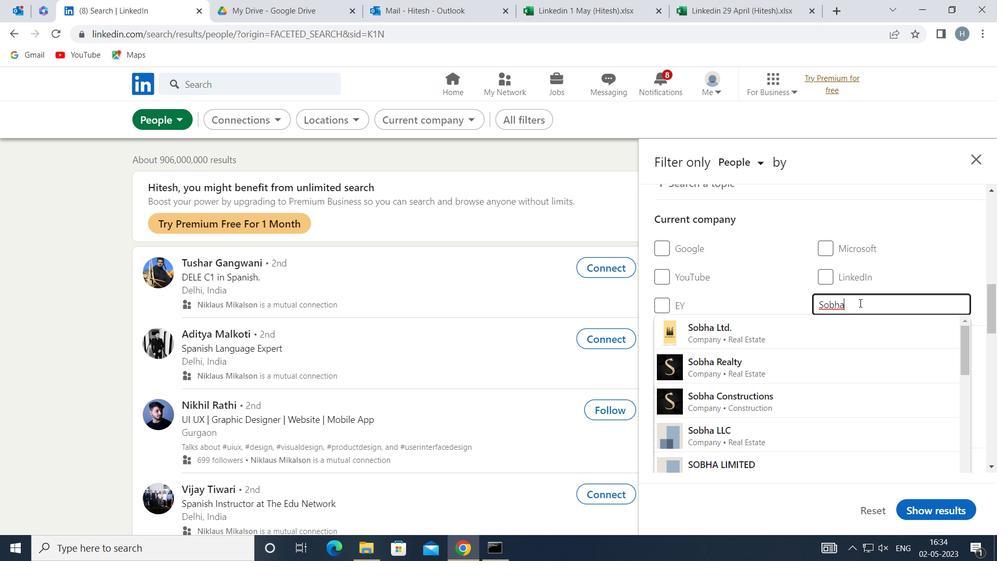 
Action: Mouse pressed left at (823, 328)
Screenshot: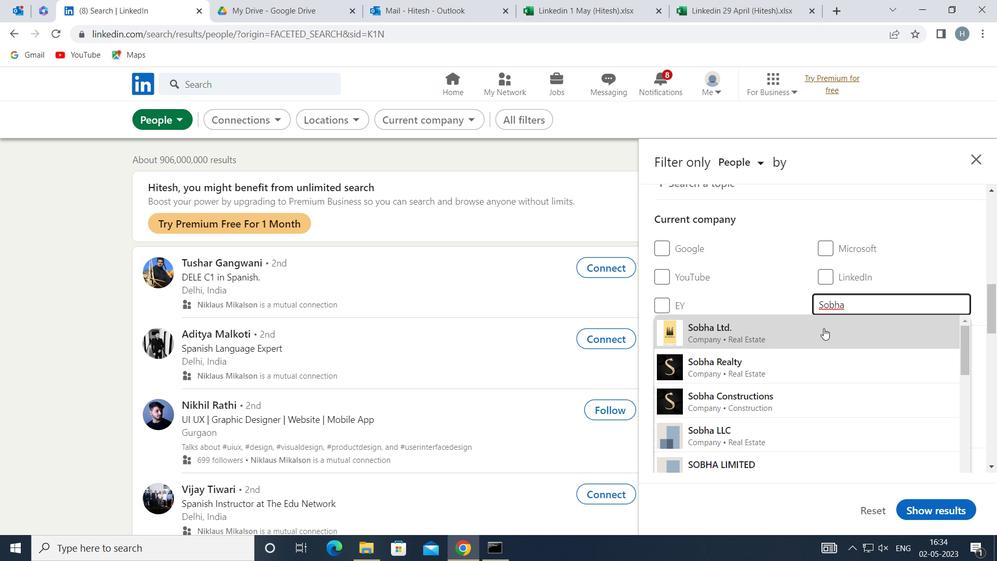 
Action: Mouse moved to (803, 331)
Screenshot: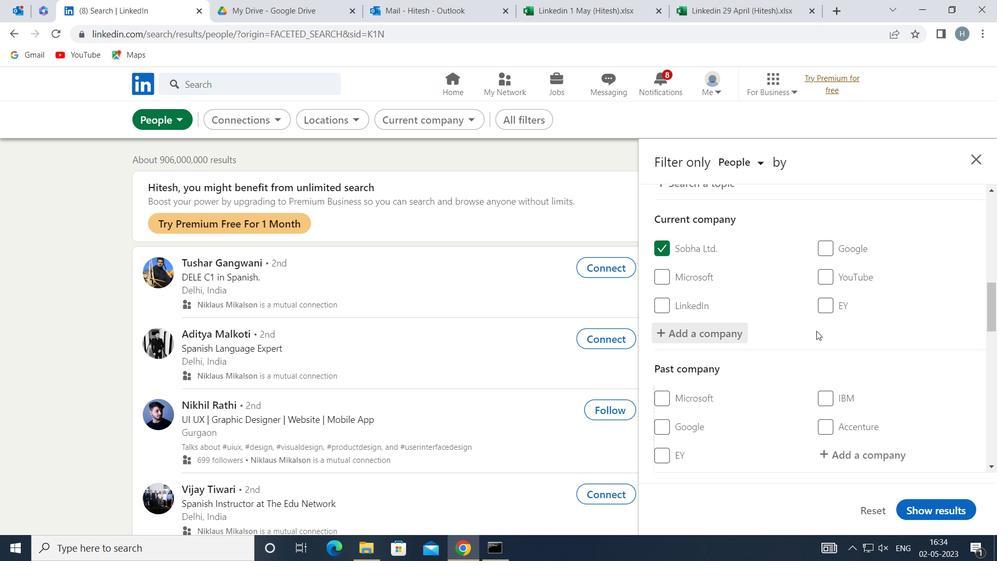 
Action: Mouse scrolled (803, 331) with delta (0, 0)
Screenshot: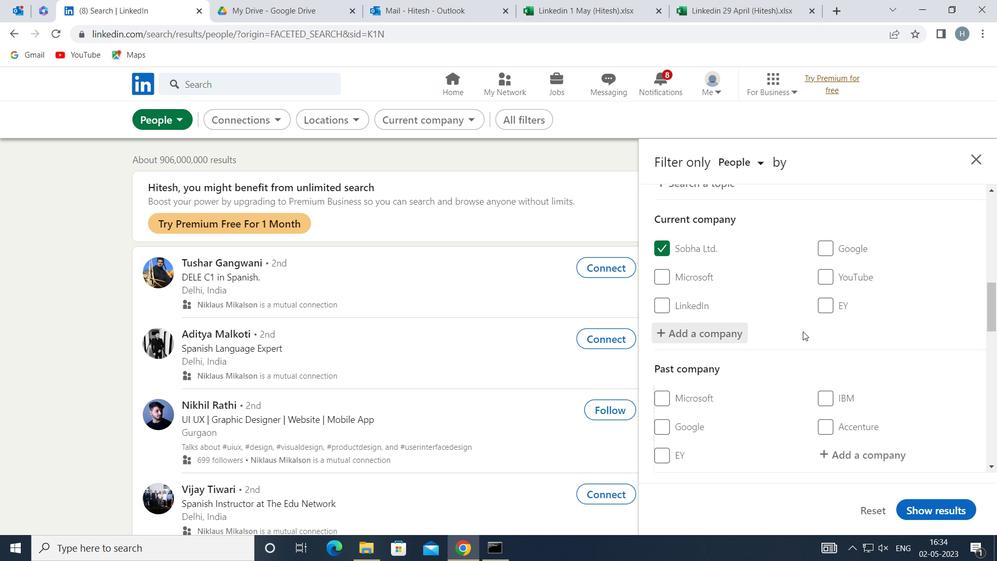 
Action: Mouse moved to (802, 331)
Screenshot: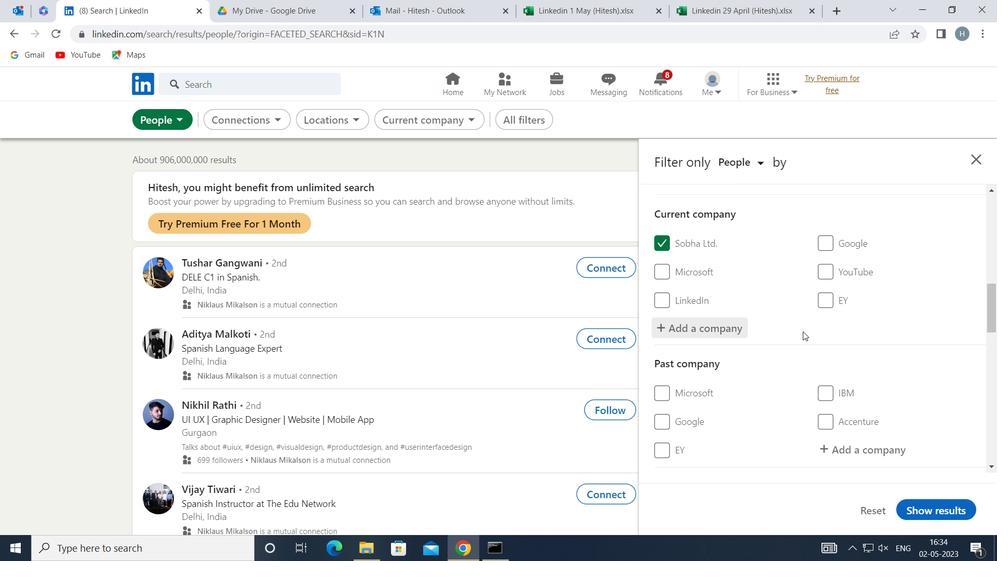 
Action: Mouse scrolled (802, 331) with delta (0, 0)
Screenshot: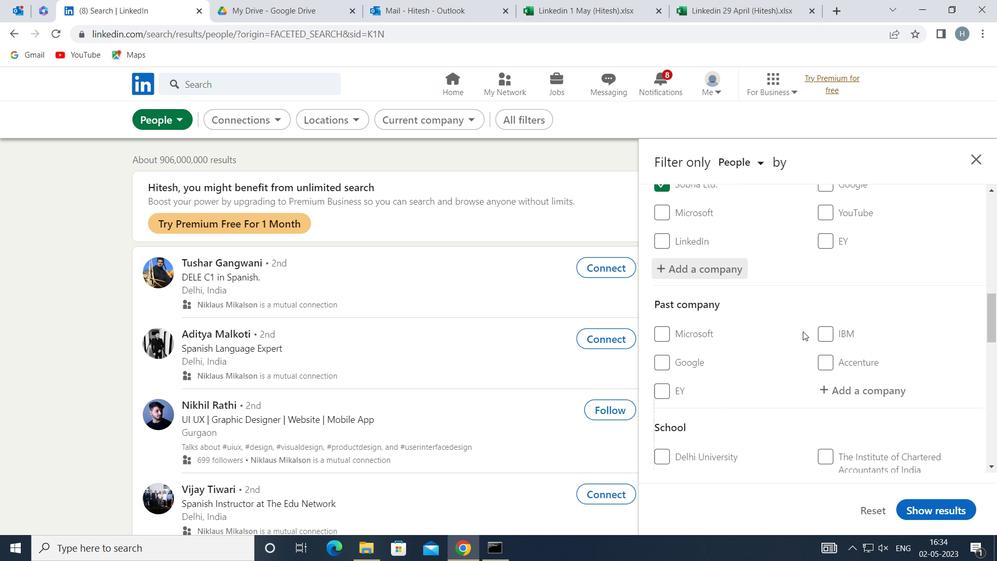 
Action: Mouse scrolled (802, 331) with delta (0, 0)
Screenshot: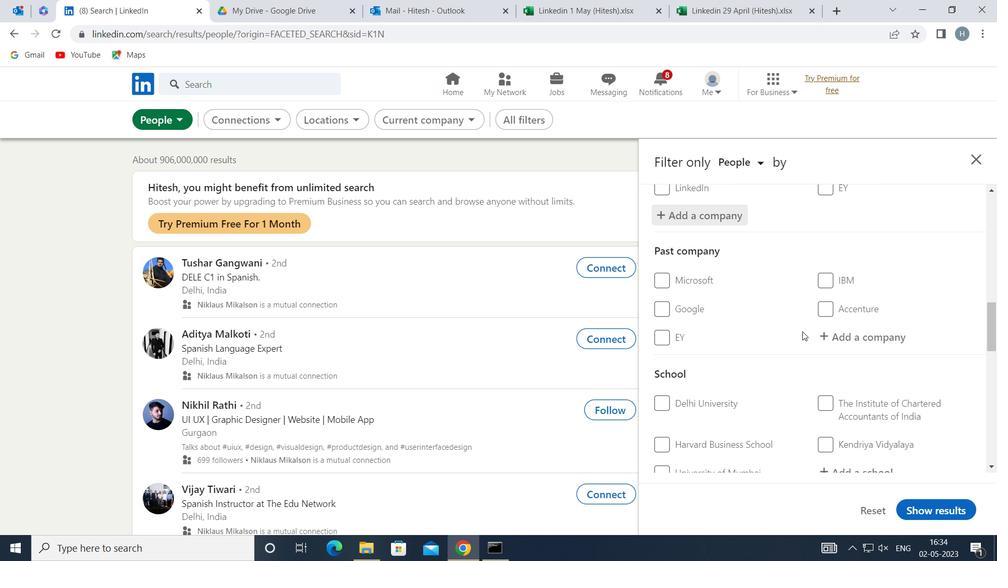 
Action: Mouse moved to (864, 391)
Screenshot: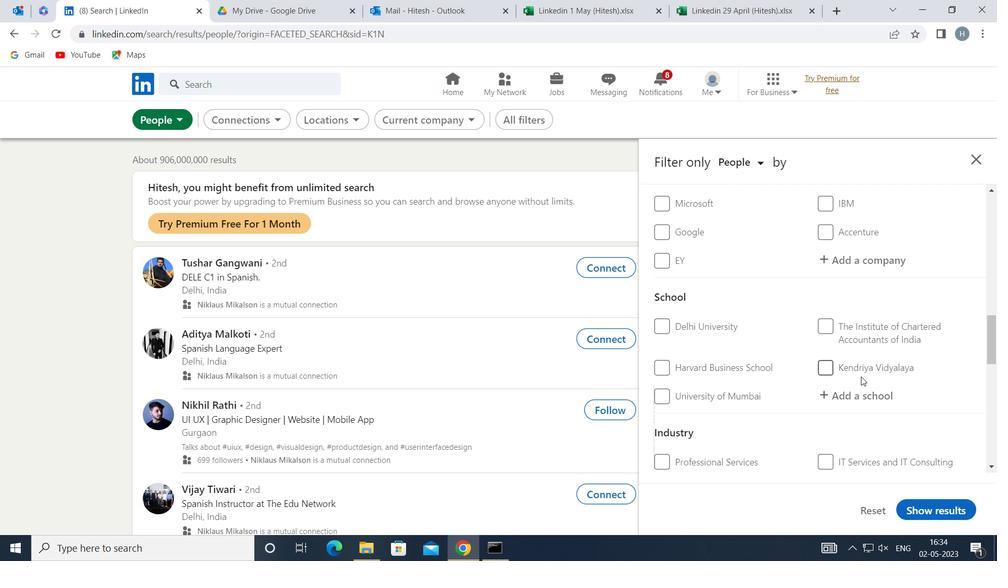 
Action: Mouse pressed left at (864, 391)
Screenshot: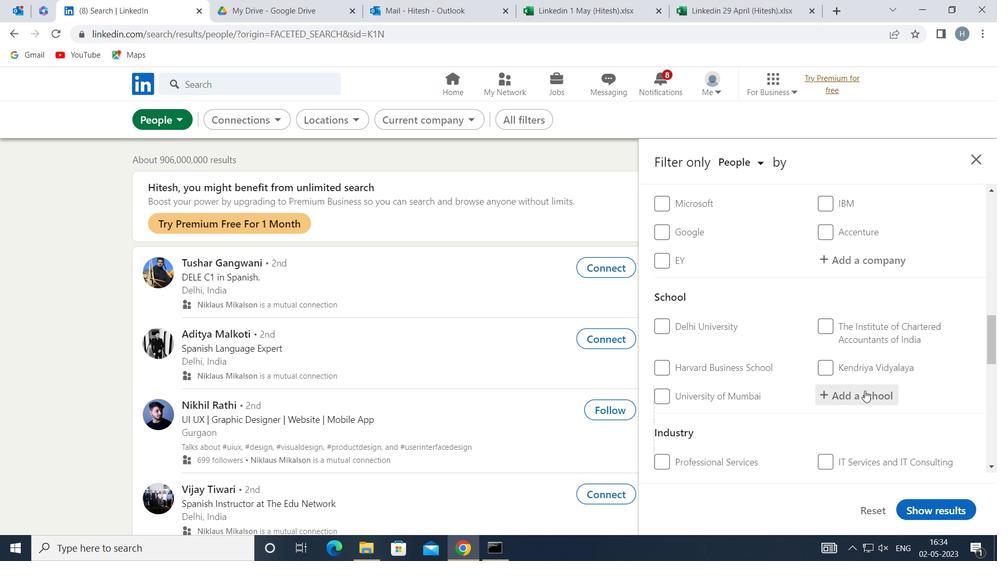 
Action: Key pressed <Key.shift>KSR<Key.space>INS
Screenshot: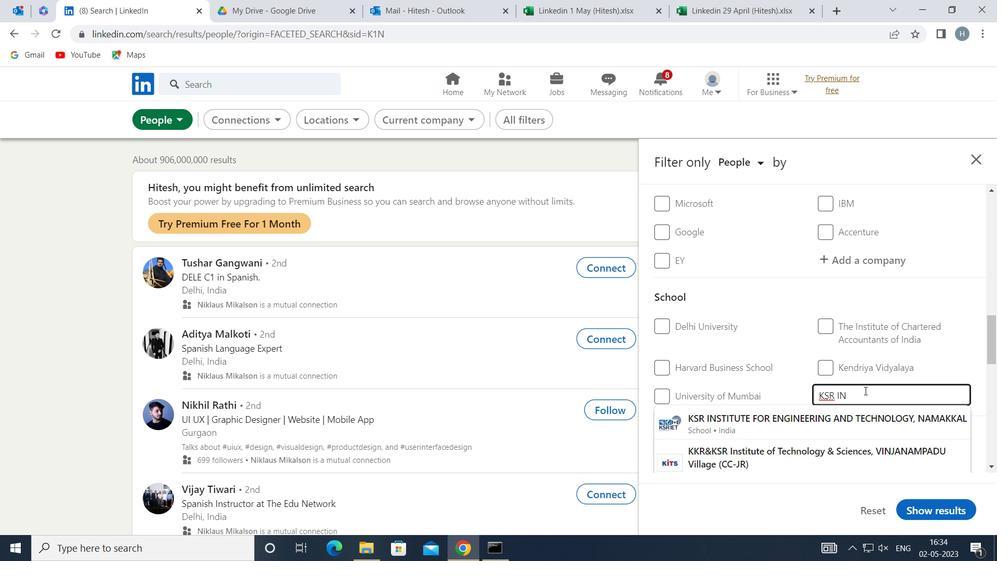 
Action: Mouse moved to (889, 420)
Screenshot: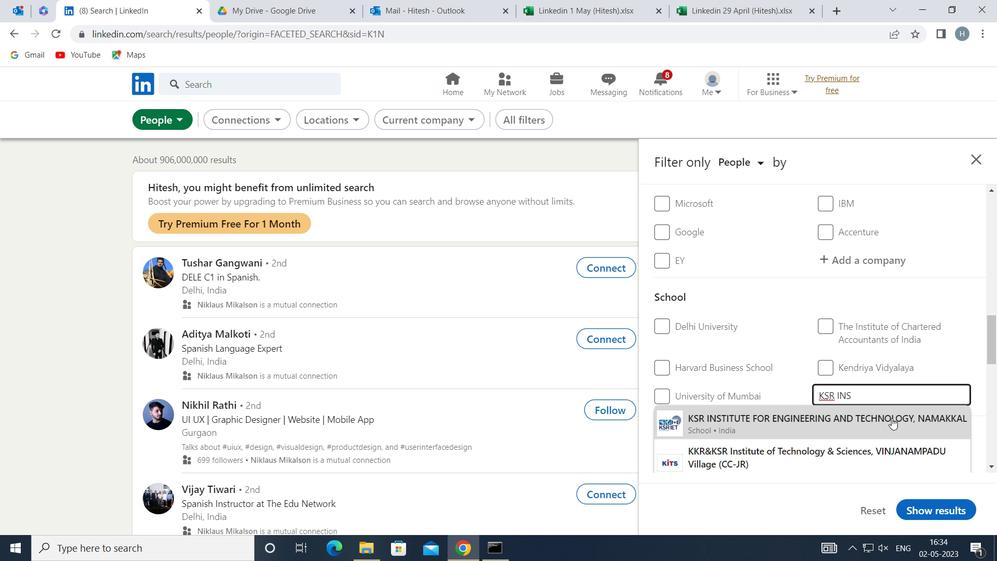 
Action: Mouse pressed left at (889, 420)
Screenshot: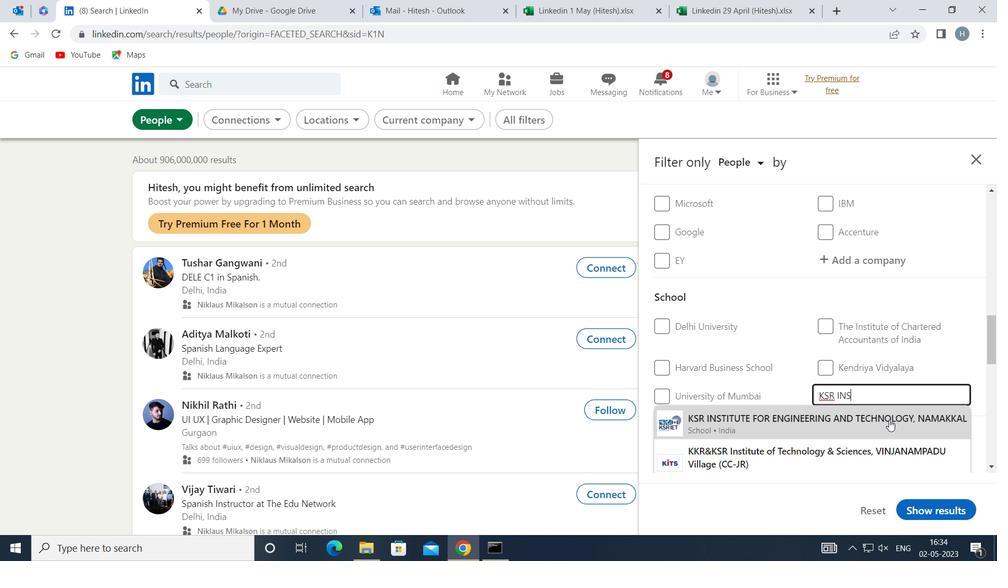 
Action: Mouse moved to (827, 373)
Screenshot: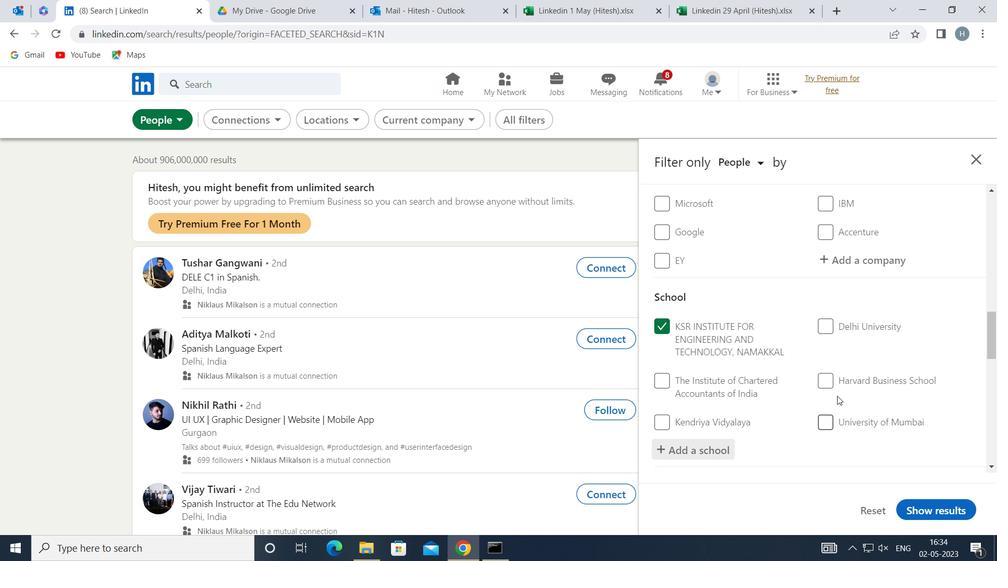 
Action: Mouse scrolled (827, 372) with delta (0, 0)
Screenshot: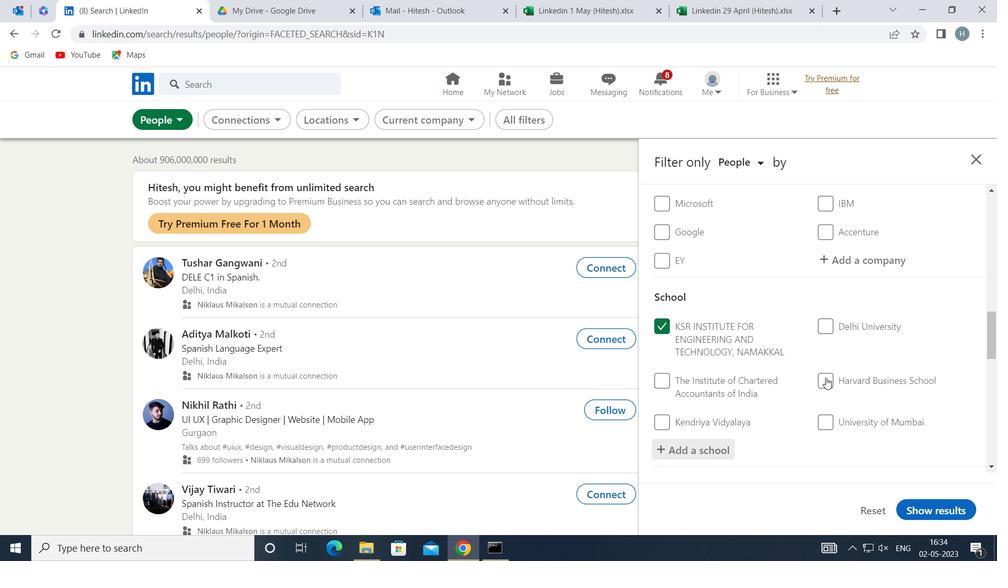 
Action: Mouse scrolled (827, 372) with delta (0, 0)
Screenshot: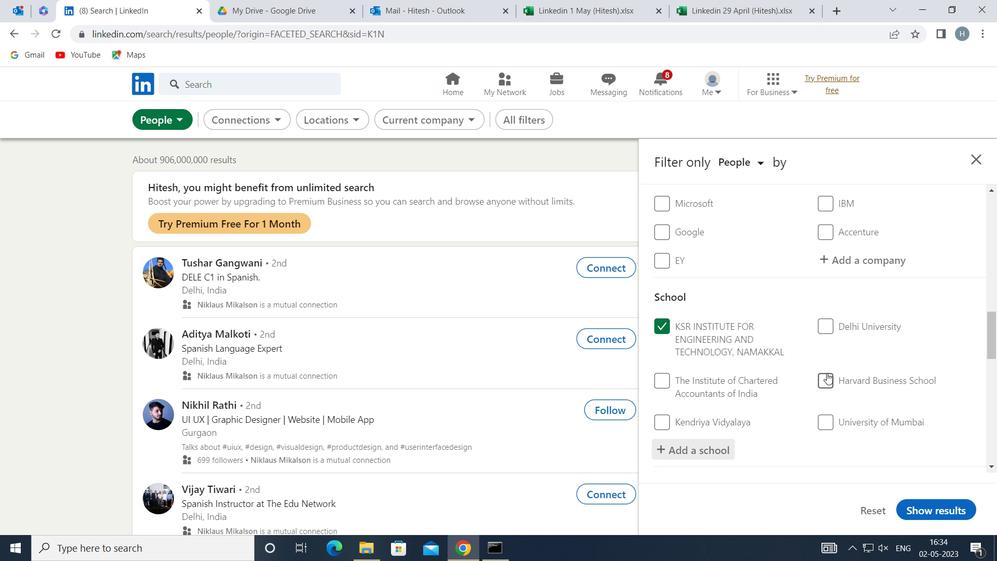 
Action: Mouse scrolled (827, 372) with delta (0, 0)
Screenshot: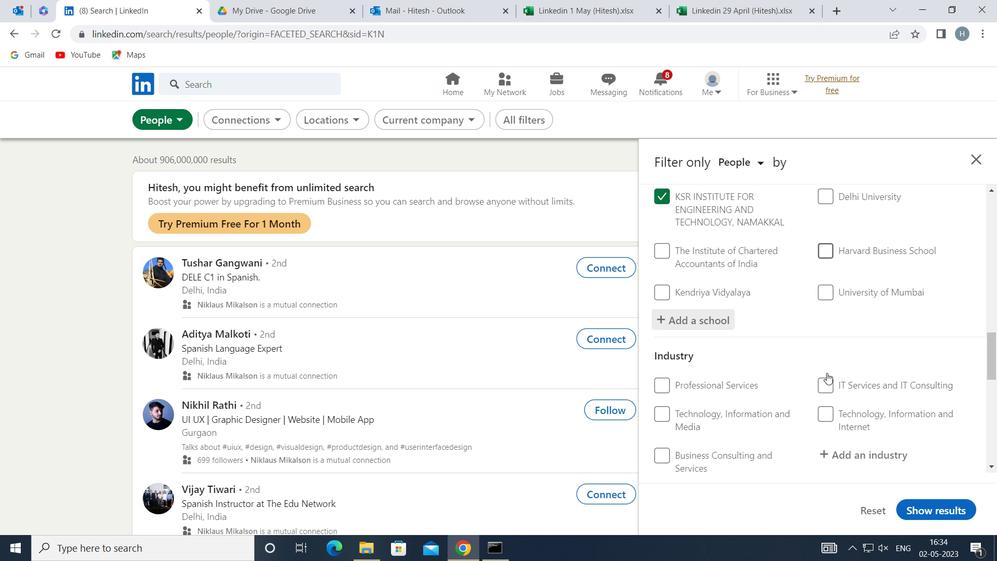
Action: Mouse moved to (881, 387)
Screenshot: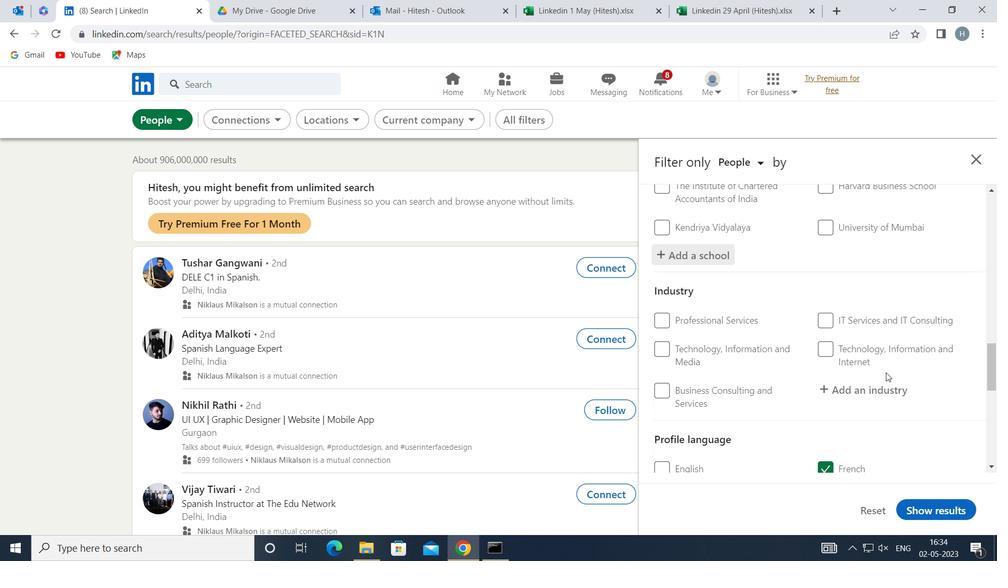 
Action: Mouse pressed left at (881, 387)
Screenshot: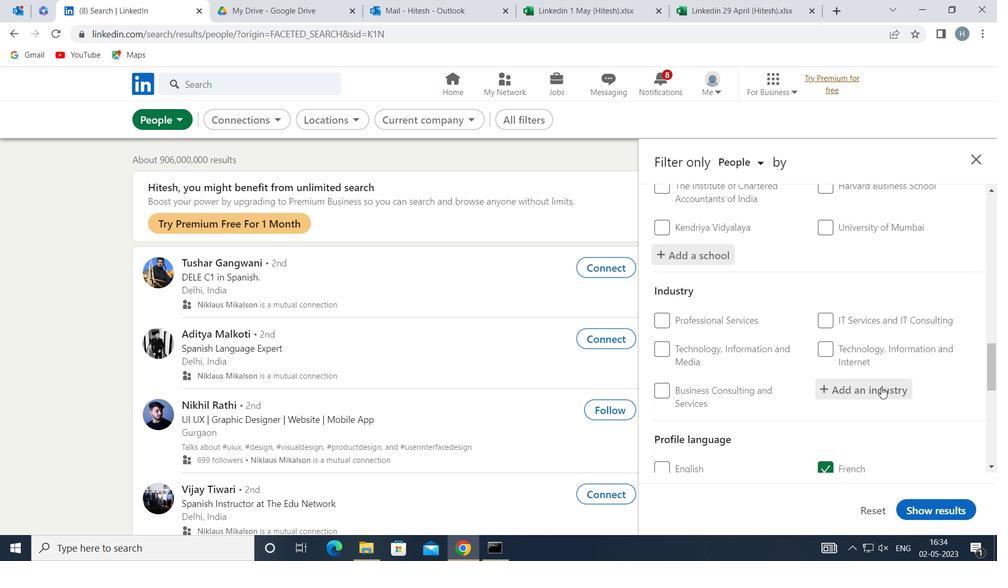 
Action: Key pressed <Key.shift>BUSINESS<Key.space><Key.shift>IN
Screenshot: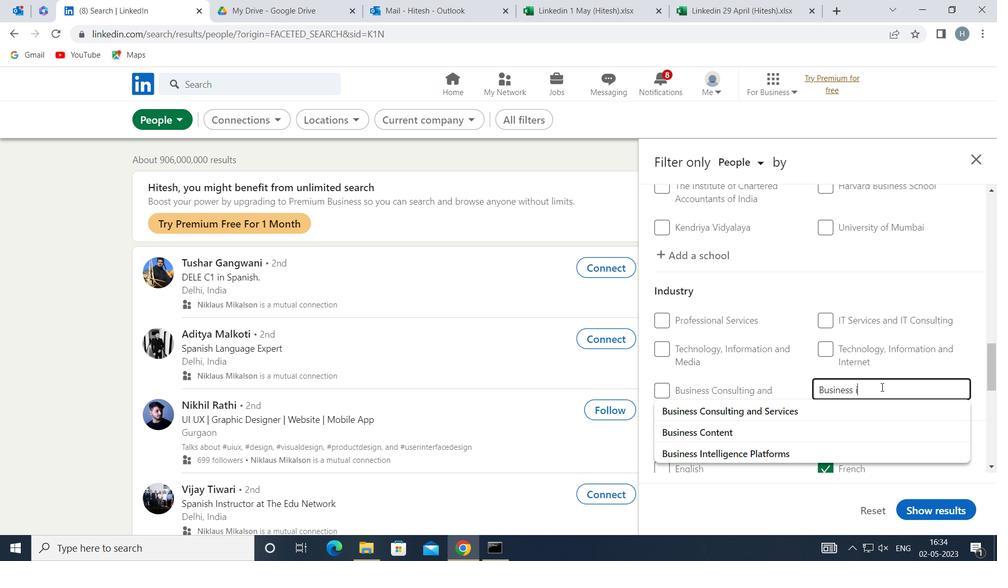 
Action: Mouse moved to (829, 413)
Screenshot: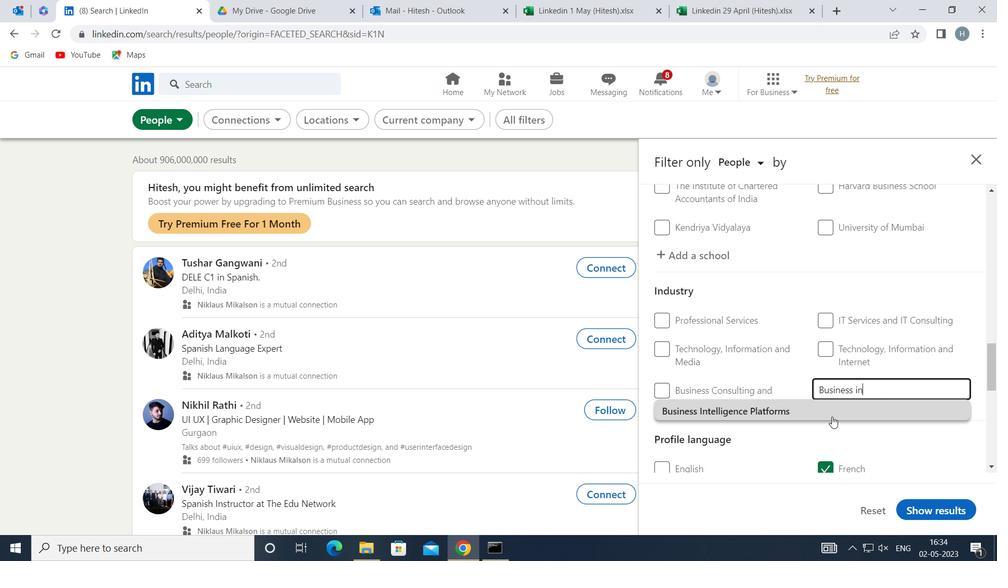 
Action: Mouse pressed left at (829, 413)
Screenshot: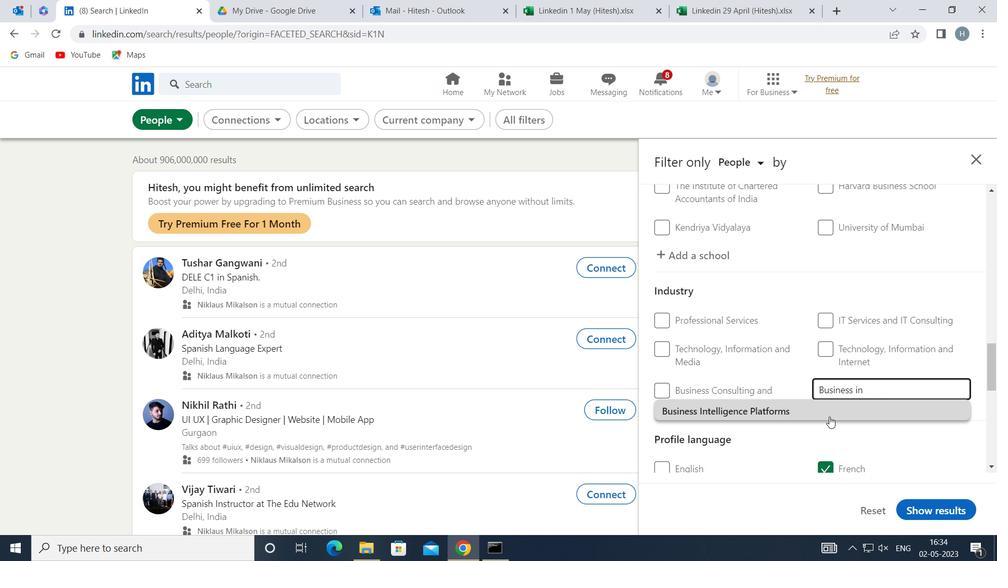 
Action: Mouse moved to (760, 369)
Screenshot: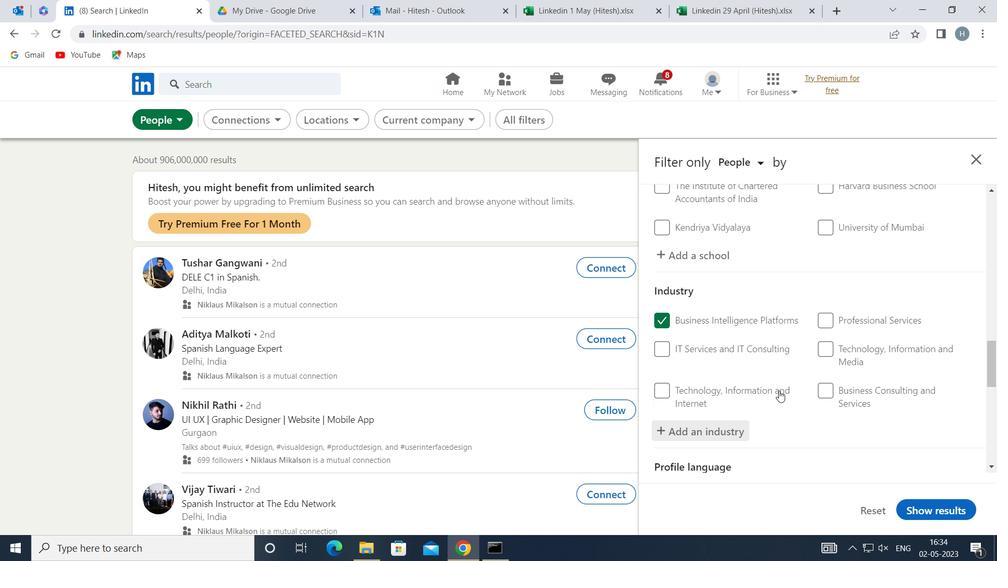 
Action: Mouse scrolled (760, 368) with delta (0, 0)
Screenshot: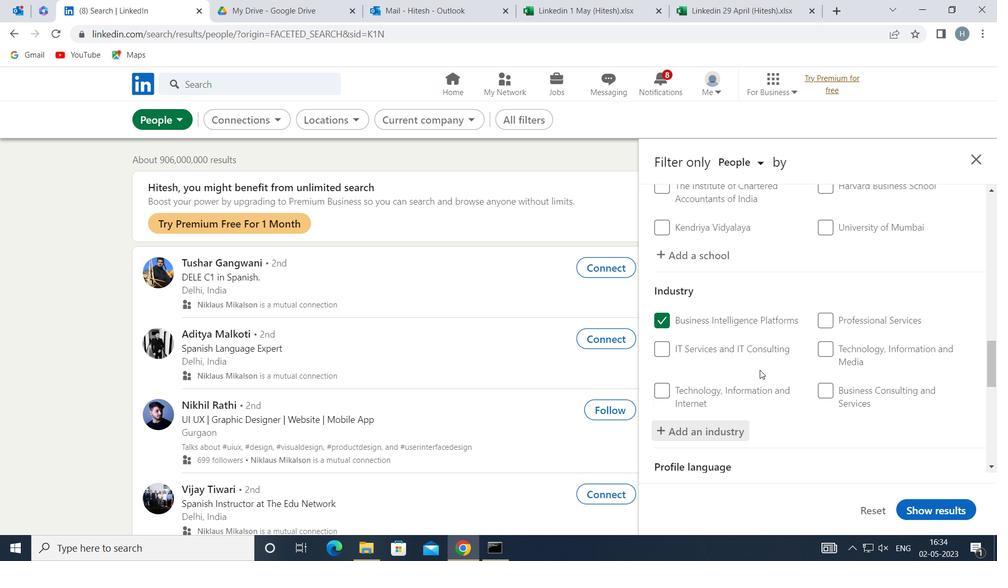 
Action: Mouse moved to (771, 357)
Screenshot: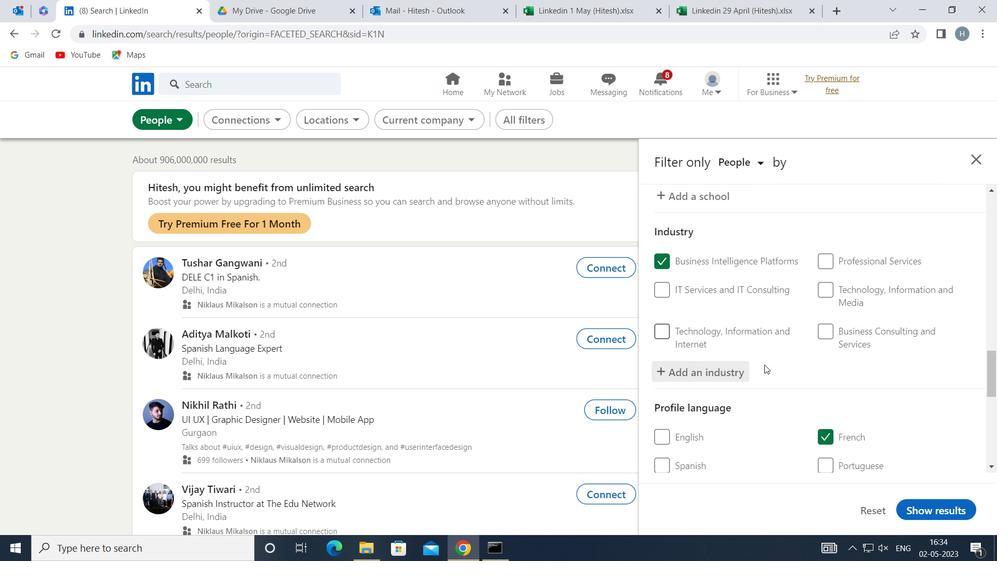 
Action: Mouse scrolled (771, 356) with delta (0, 0)
Screenshot: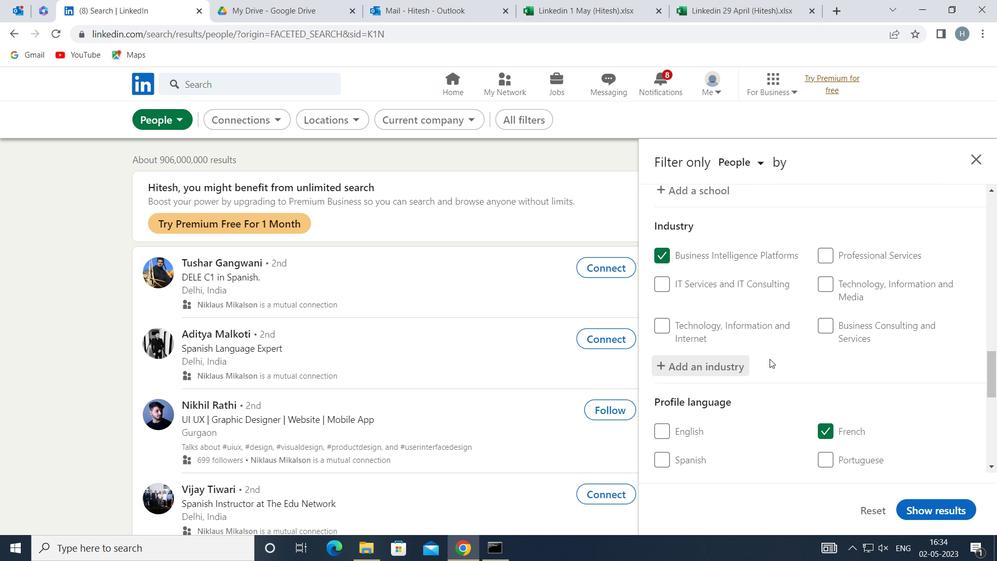 
Action: Mouse scrolled (771, 356) with delta (0, 0)
Screenshot: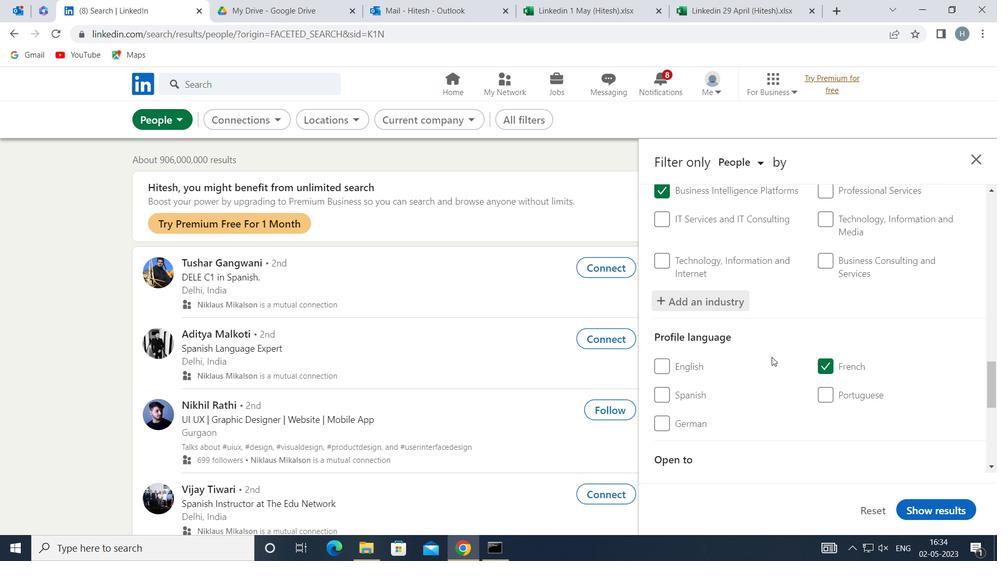 
Action: Mouse moved to (776, 352)
Screenshot: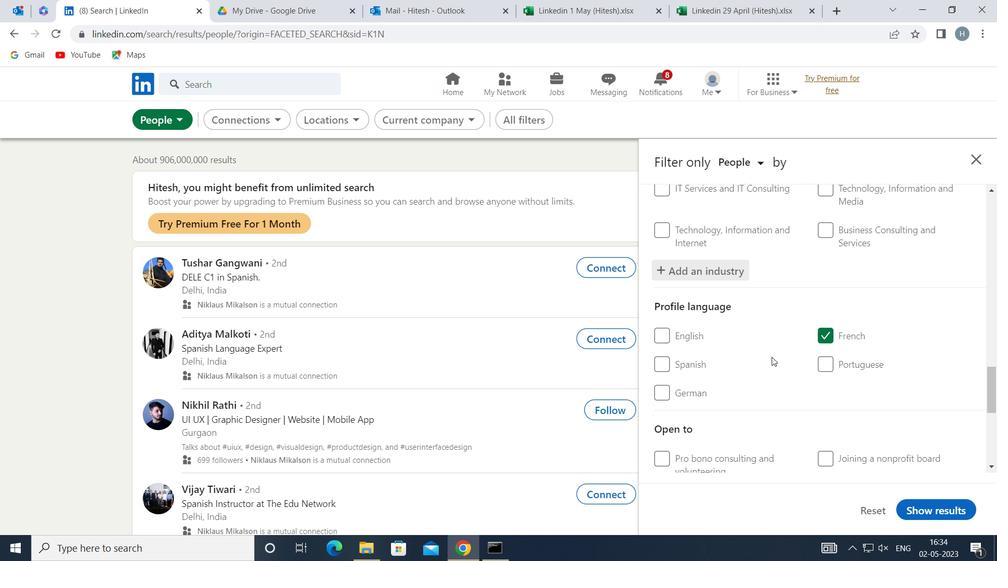 
Action: Mouse scrolled (776, 352) with delta (0, 0)
Screenshot: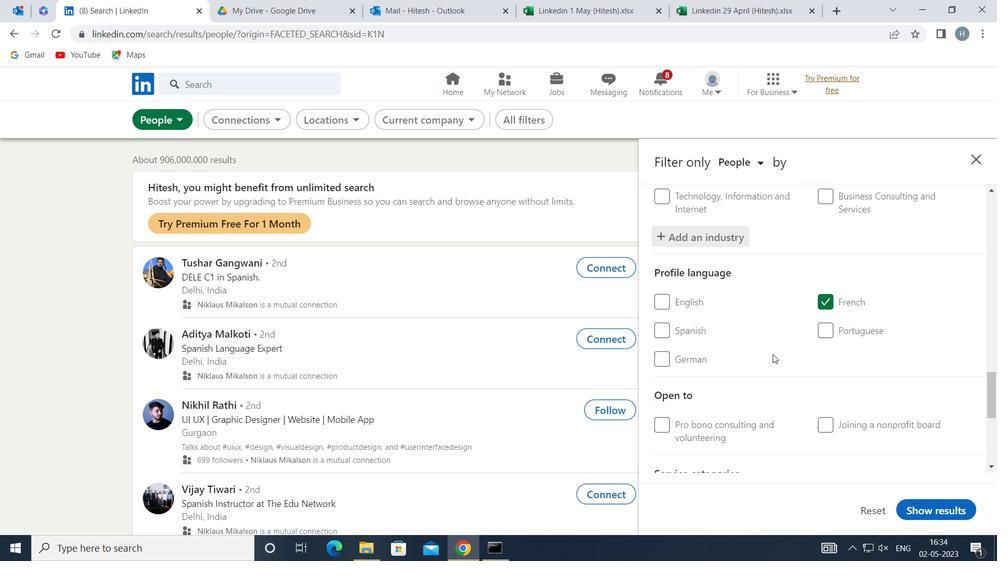 
Action: Mouse scrolled (776, 352) with delta (0, 0)
Screenshot: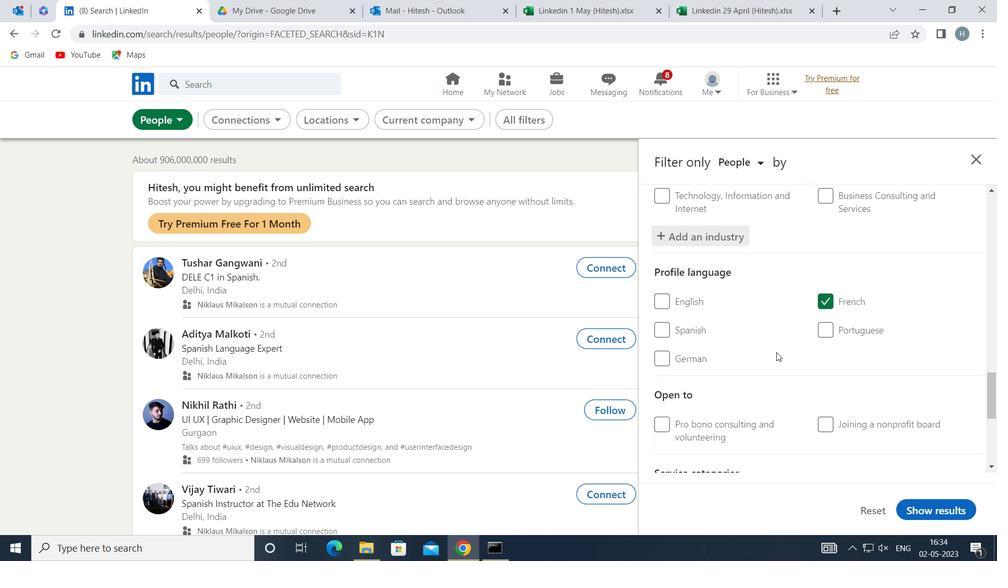 
Action: Mouse scrolled (776, 352) with delta (0, 0)
Screenshot: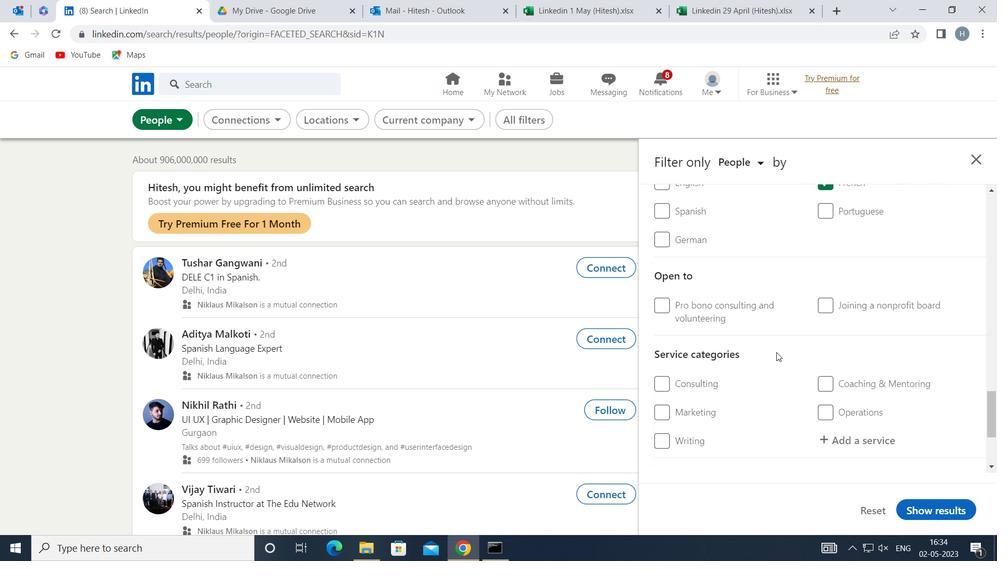 
Action: Mouse moved to (855, 366)
Screenshot: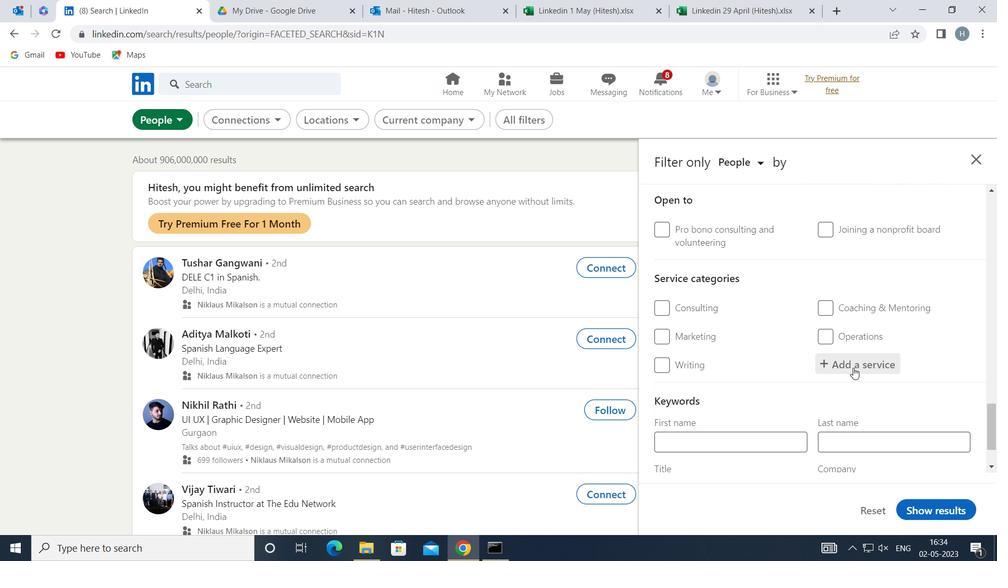 
Action: Mouse pressed left at (855, 366)
Screenshot: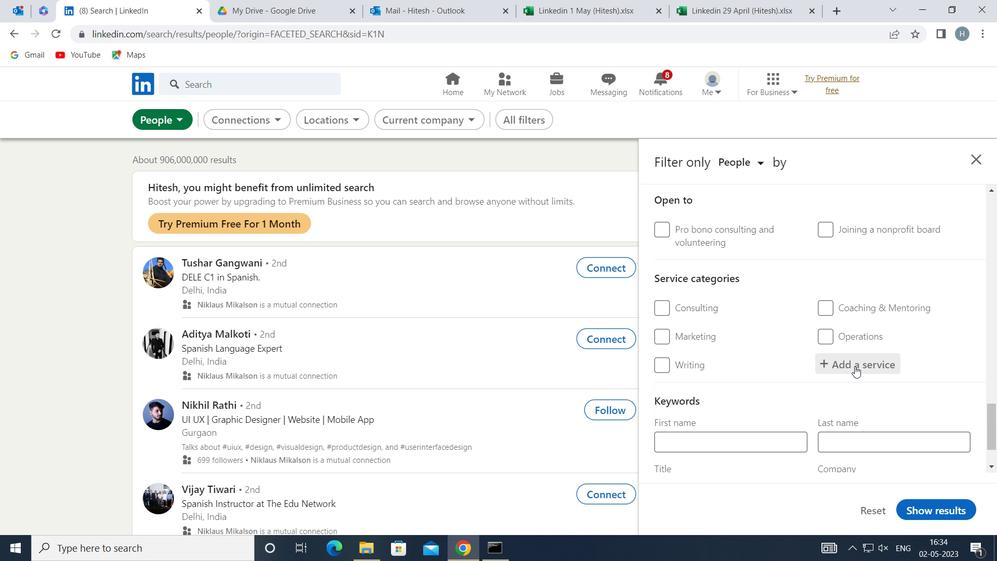 
Action: Key pressed <Key.shift>ADMINISTRATIVE<Key.space>
Screenshot: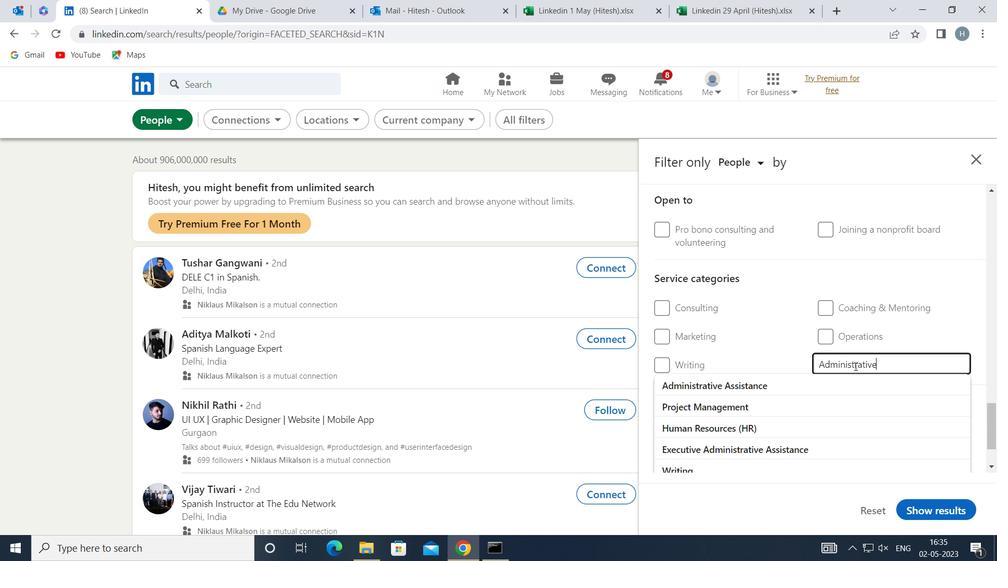 
Action: Mouse moved to (951, 336)
Screenshot: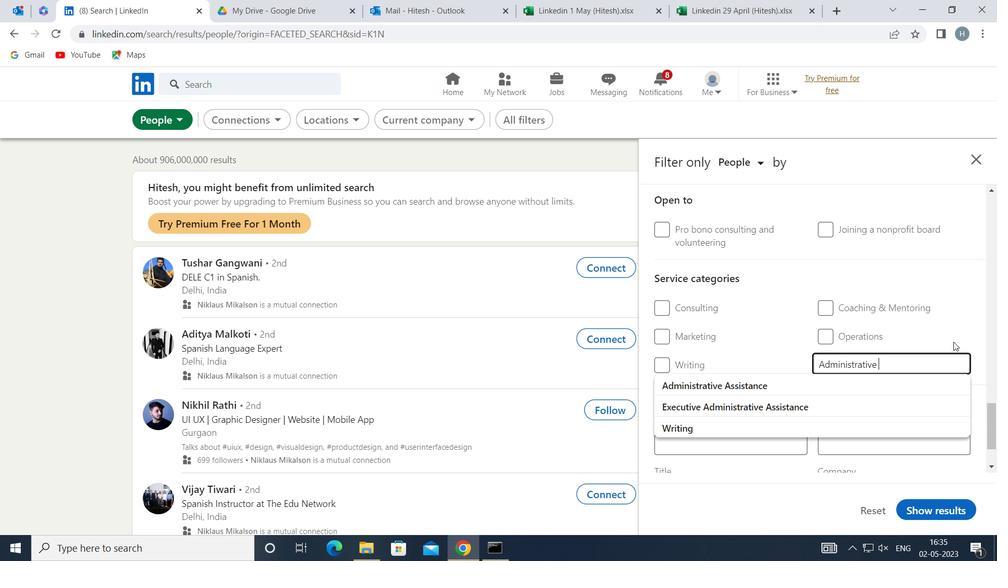 
Action: Mouse pressed left at (951, 336)
Screenshot: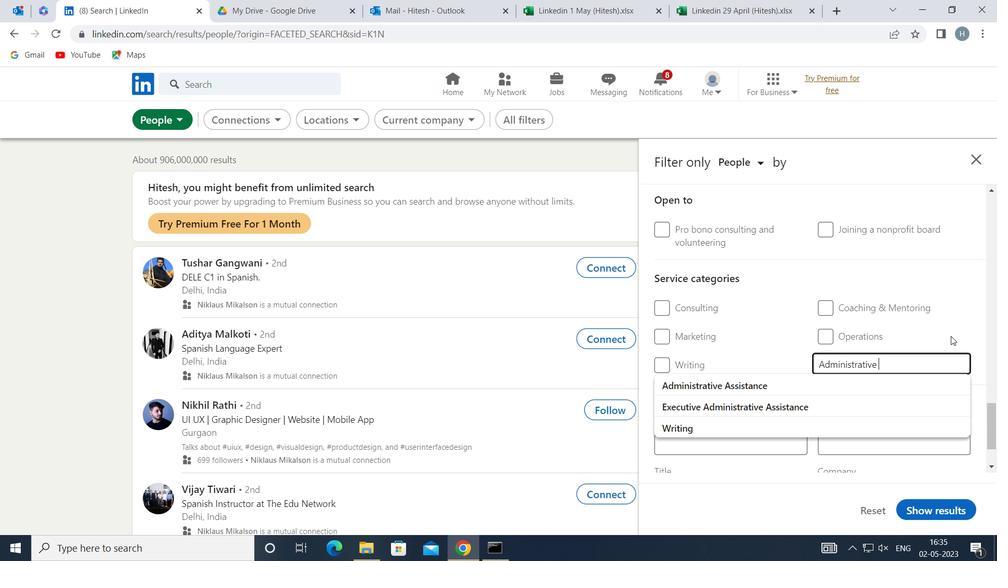 
Action: Mouse moved to (917, 359)
Screenshot: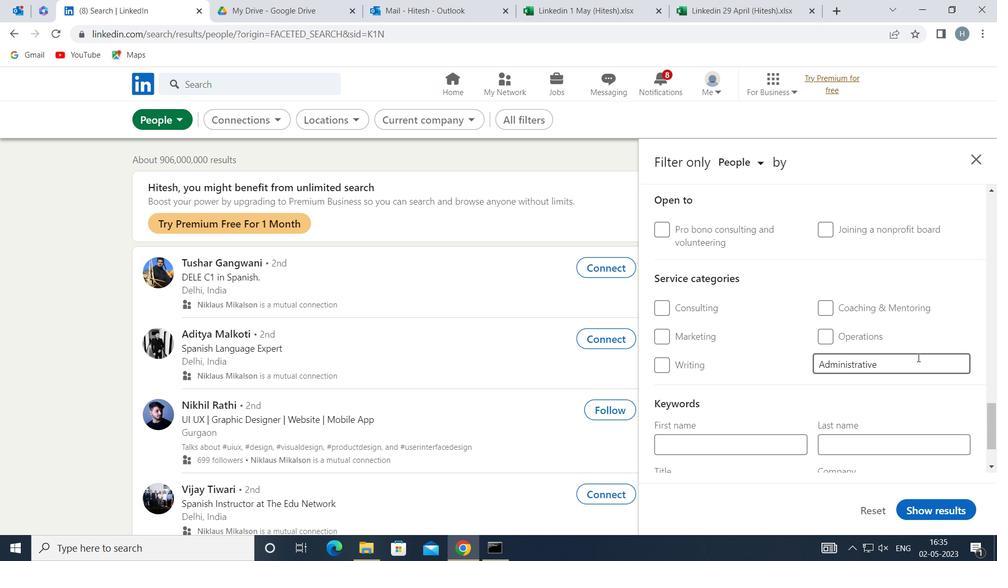 
Action: Mouse scrolled (917, 358) with delta (0, 0)
Screenshot: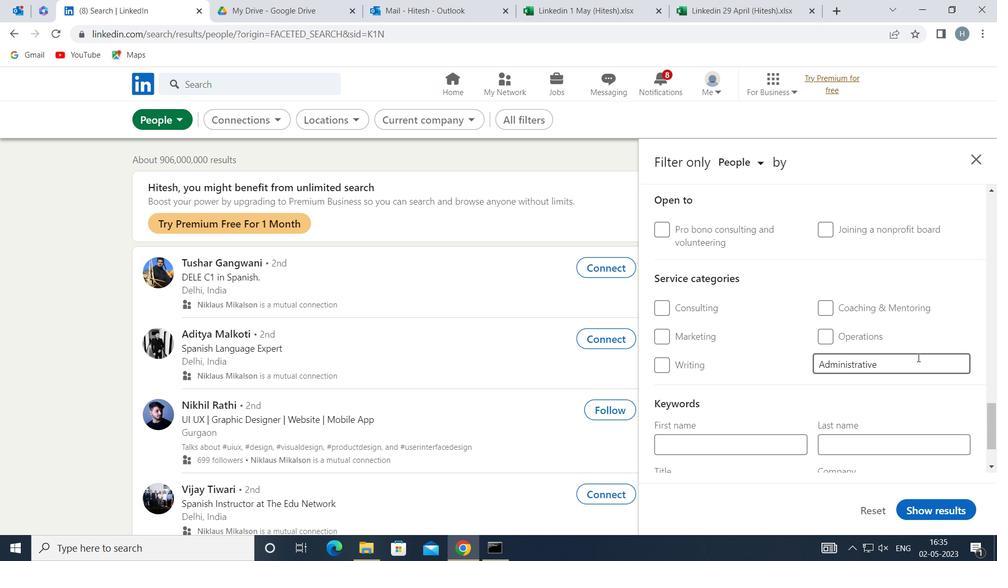 
Action: Mouse moved to (916, 362)
Screenshot: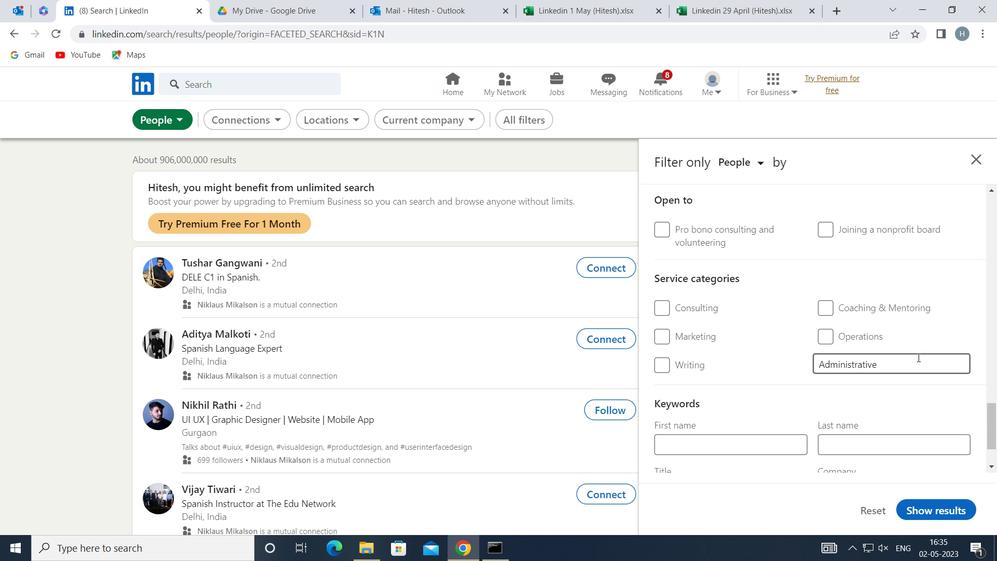 
Action: Mouse scrolled (916, 362) with delta (0, 0)
Screenshot: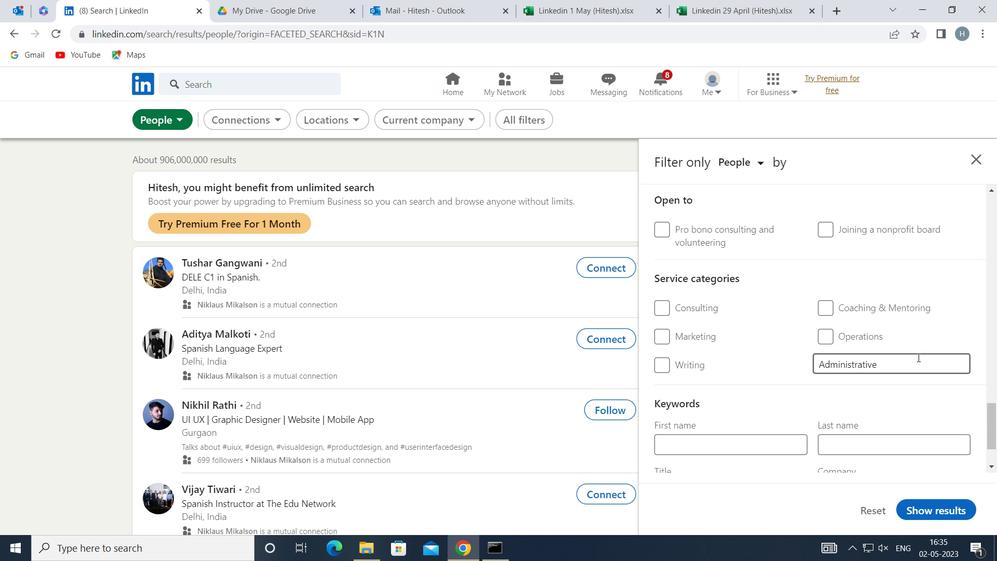 
Action: Mouse scrolled (916, 362) with delta (0, 0)
Screenshot: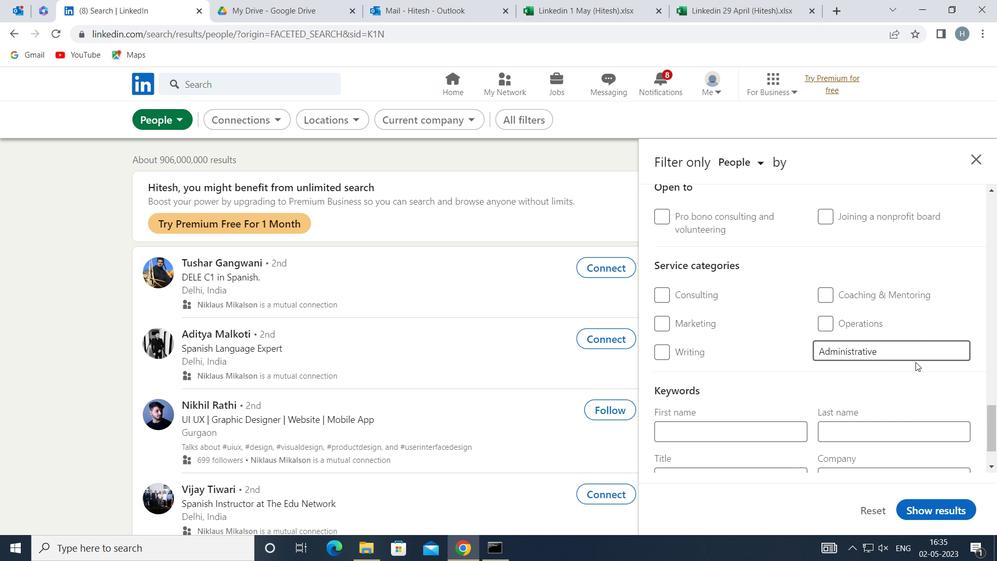 
Action: Mouse scrolled (916, 362) with delta (0, 0)
Screenshot: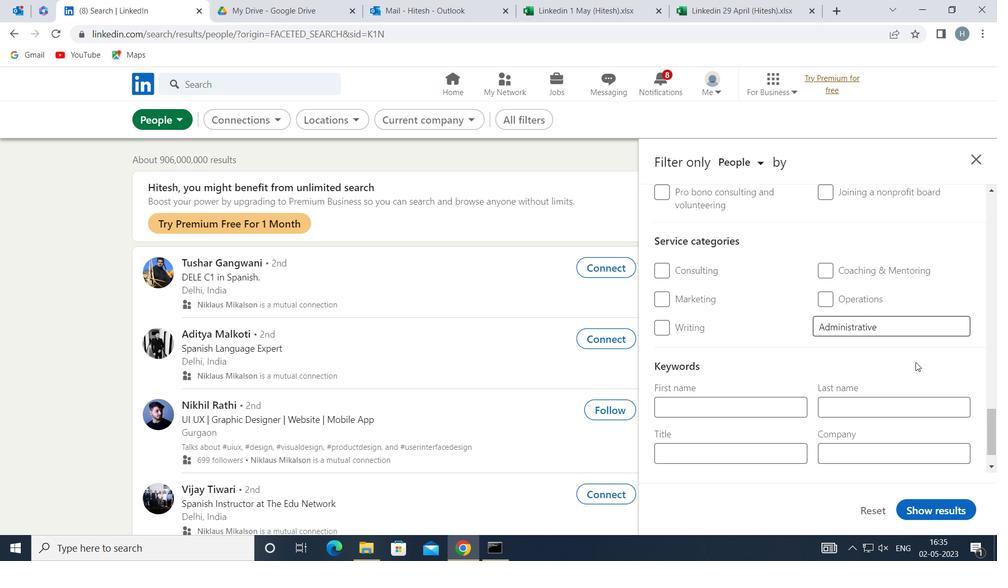 
Action: Mouse moved to (794, 409)
Screenshot: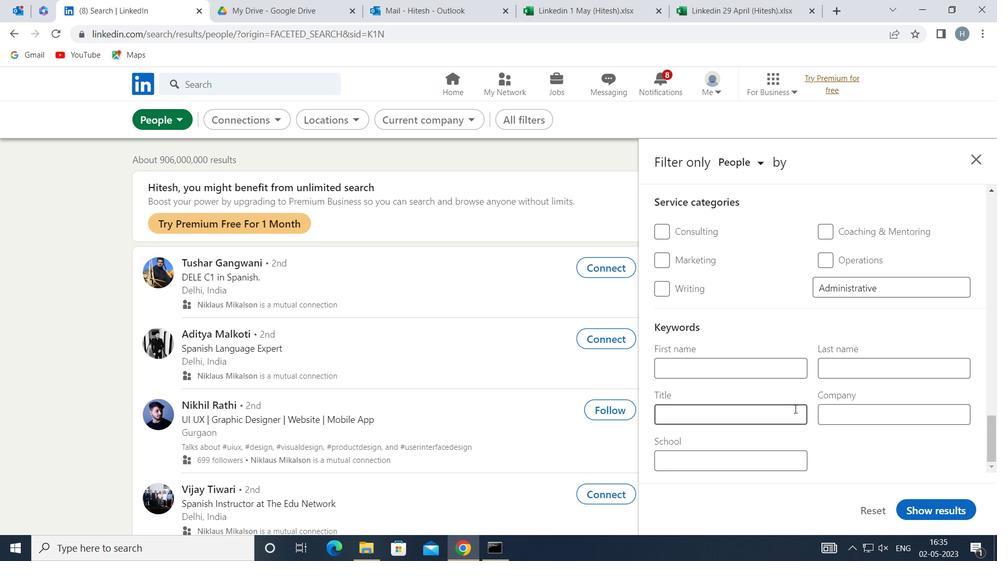 
Action: Mouse pressed left at (794, 409)
Screenshot: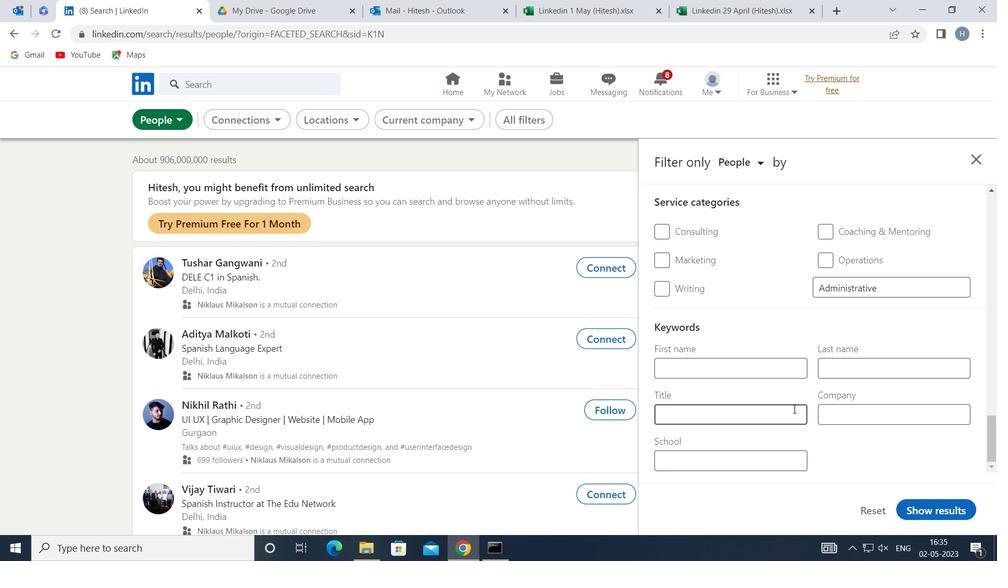 
Action: Mouse moved to (788, 410)
Screenshot: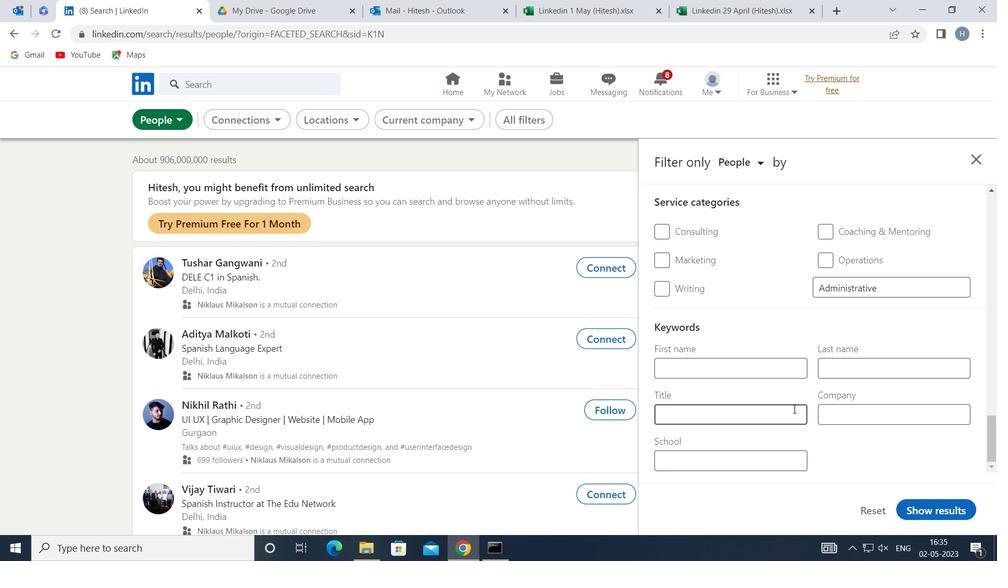 
Action: Key pressed <Key.shift>MARKETING<Key.space><Key.shift>STAFF
Screenshot: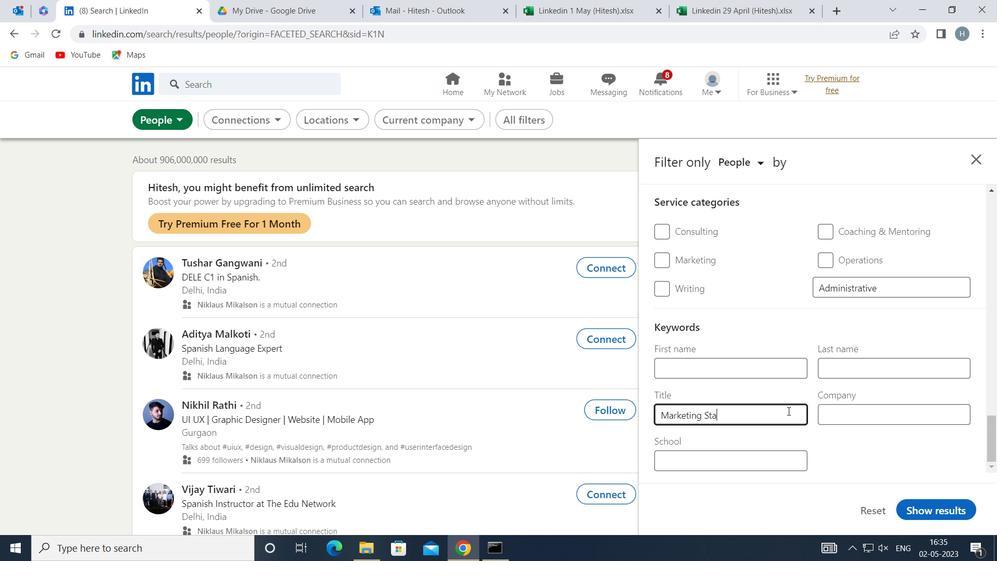 
Action: Mouse moved to (947, 505)
Screenshot: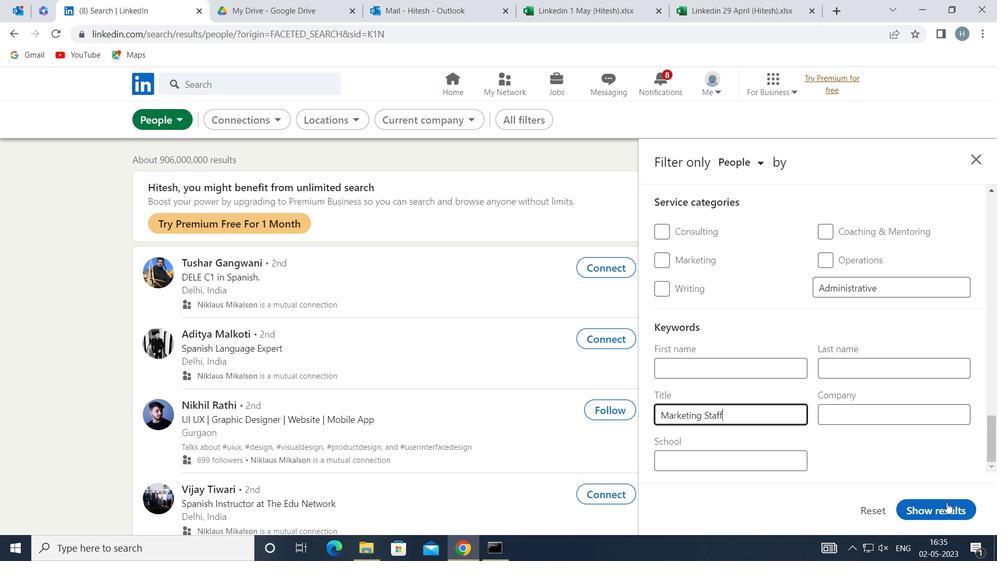 
Action: Mouse pressed left at (947, 505)
Screenshot: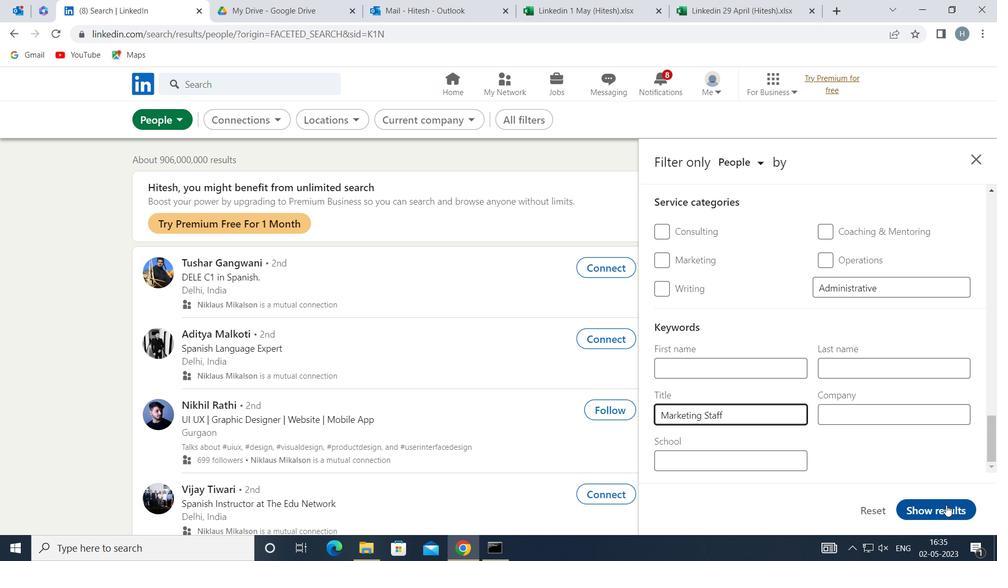 
Action: Mouse moved to (772, 427)
Screenshot: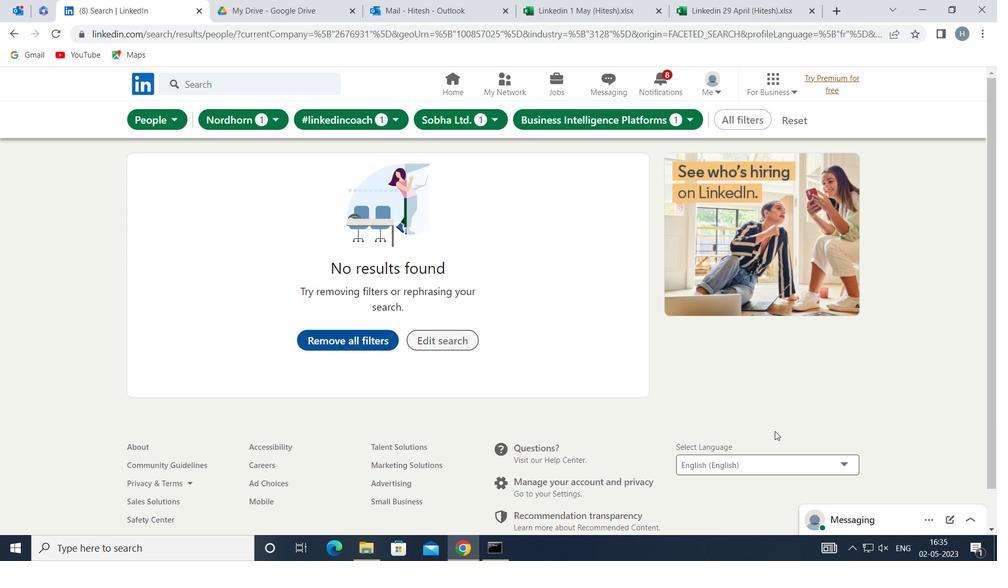 
